 Task: Search one way flight ticket for 4 adults, 2 children, 2 infants in seat and 1 infant on lap in premium economy from Asheville: Asheville Regional Airport to Greensboro: Piedmont Triad International Airport on 5-1-2023. Choice of flights is Alaska. Number of bags: 2 checked bags. Price is upto 74000. Outbound departure time preference is 13:45.
Action: Mouse moved to (244, 353)
Screenshot: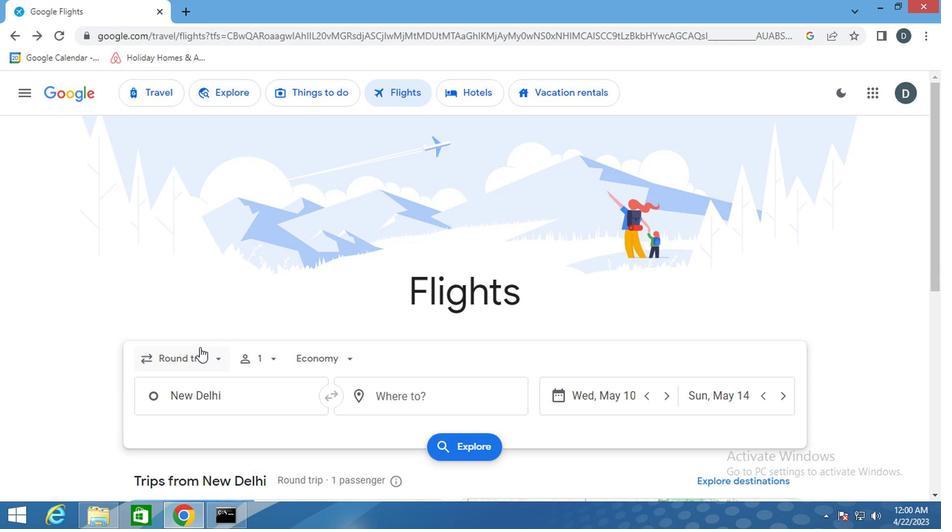 
Action: Mouse pressed left at (244, 353)
Screenshot: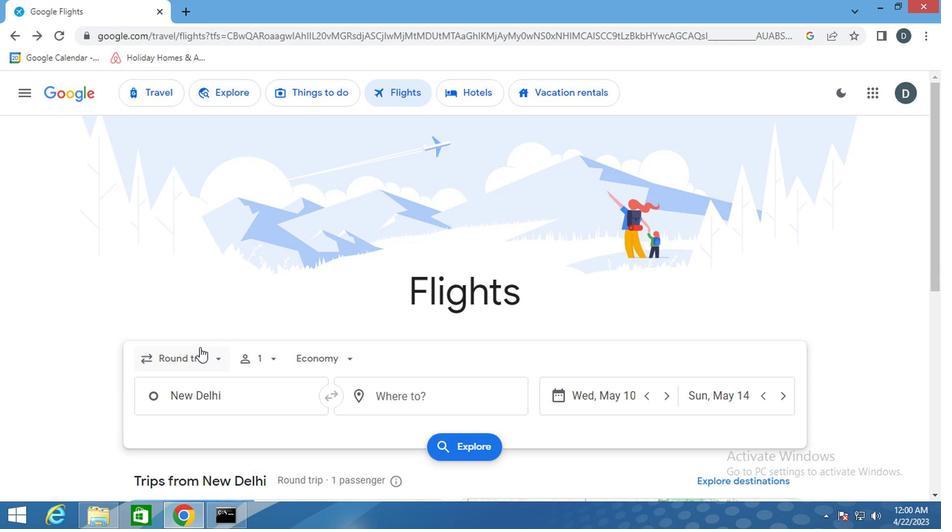 
Action: Mouse moved to (259, 395)
Screenshot: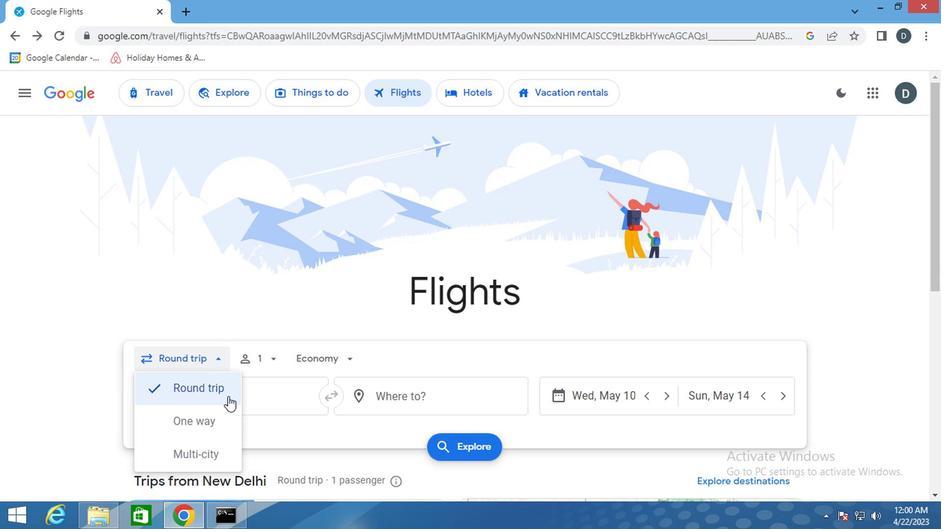 
Action: Mouse pressed left at (259, 395)
Screenshot: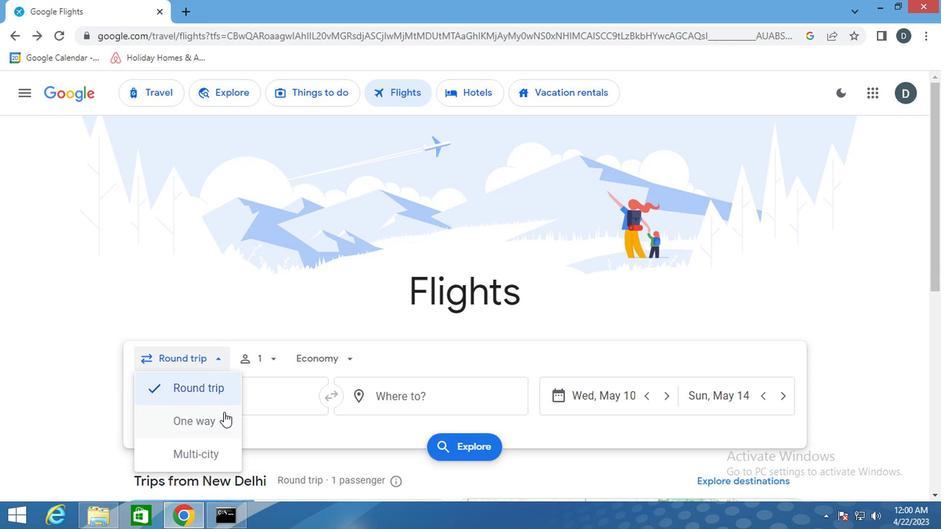 
Action: Mouse moved to (290, 357)
Screenshot: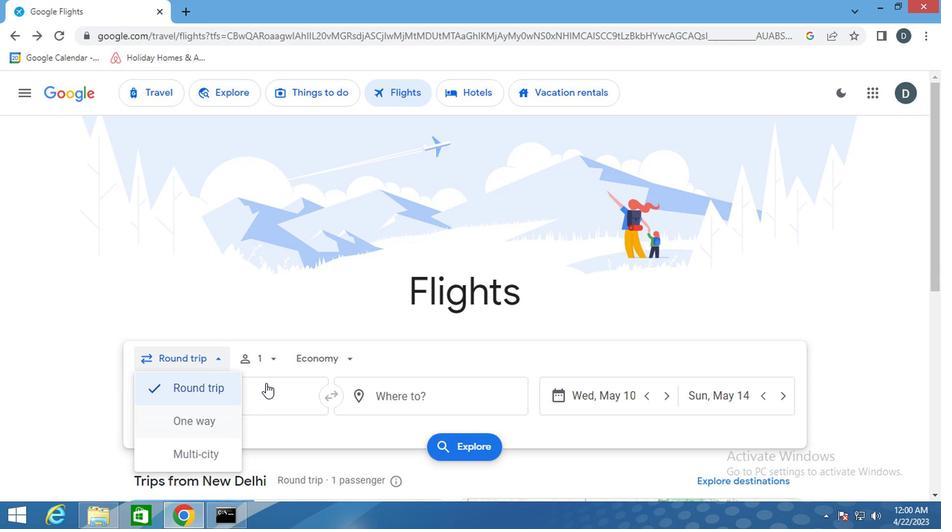 
Action: Mouse pressed left at (290, 357)
Screenshot: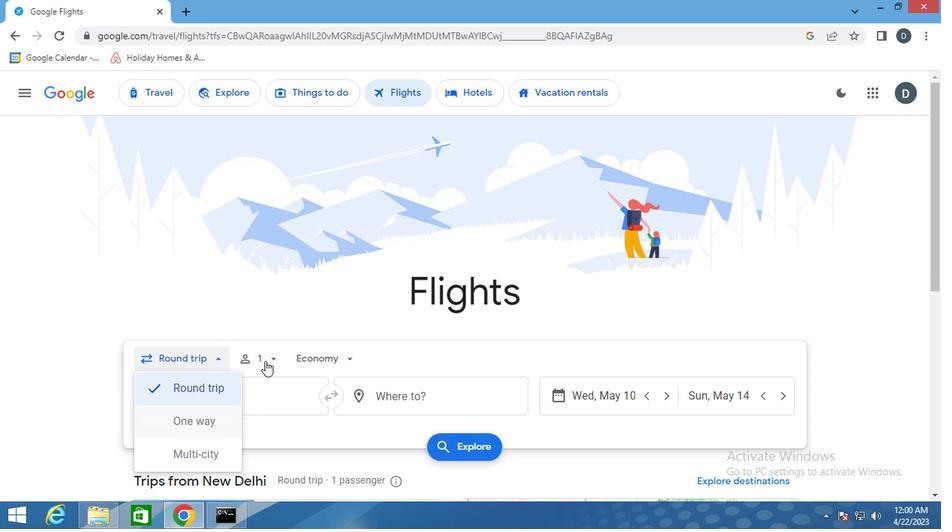 
Action: Mouse moved to (365, 381)
Screenshot: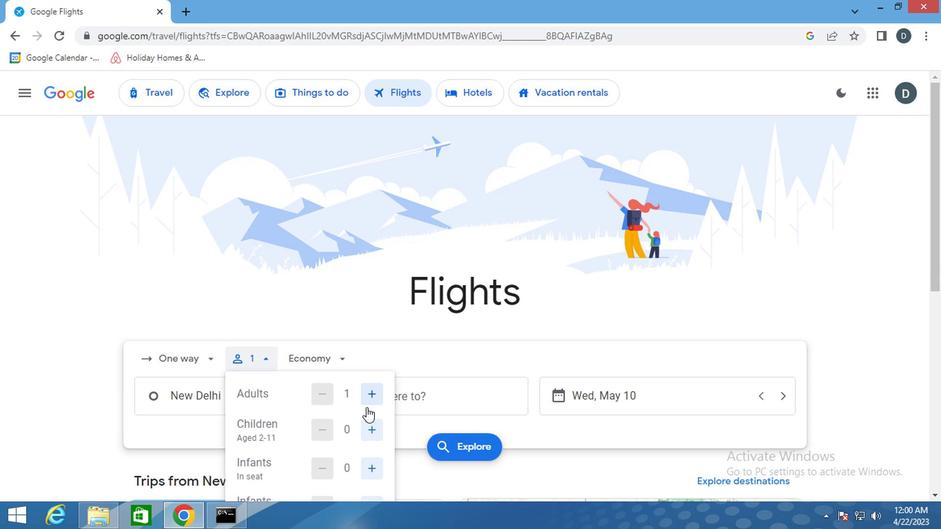 
Action: Mouse pressed left at (365, 381)
Screenshot: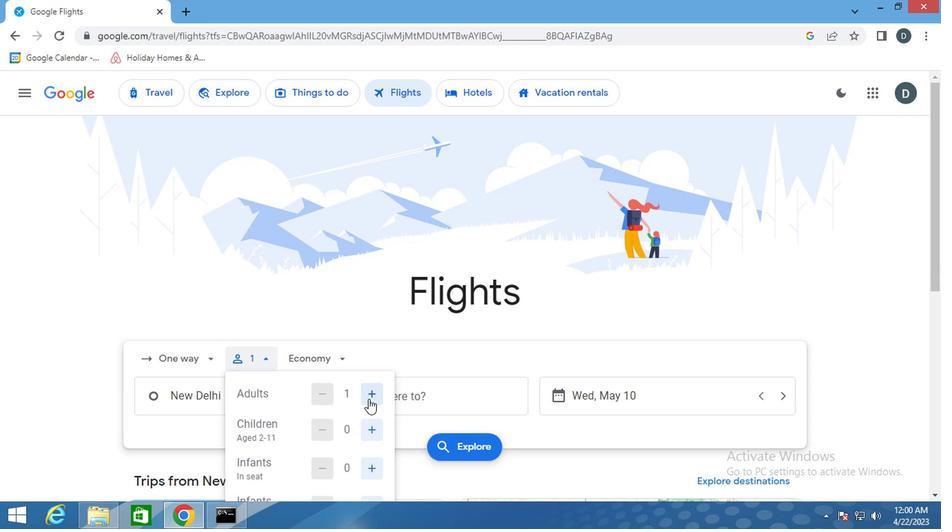 
Action: Mouse pressed left at (365, 381)
Screenshot: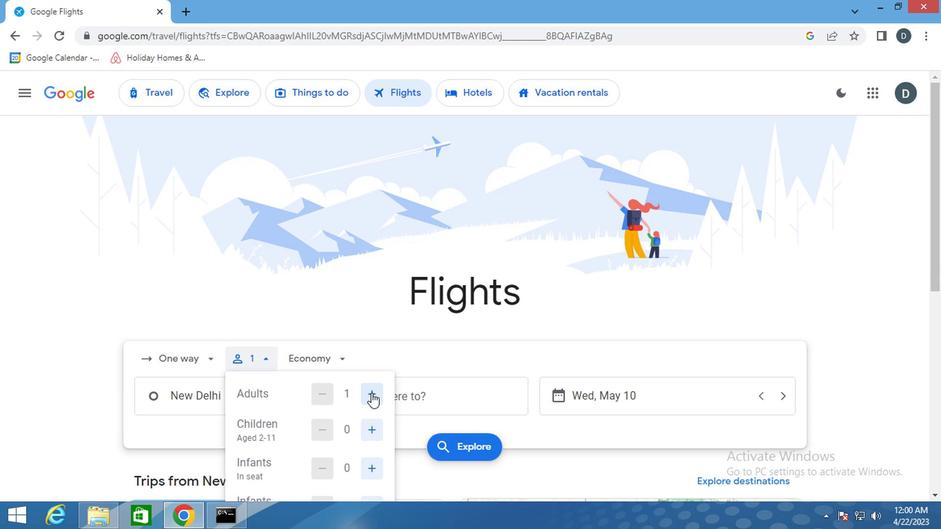 
Action: Mouse pressed left at (365, 381)
Screenshot: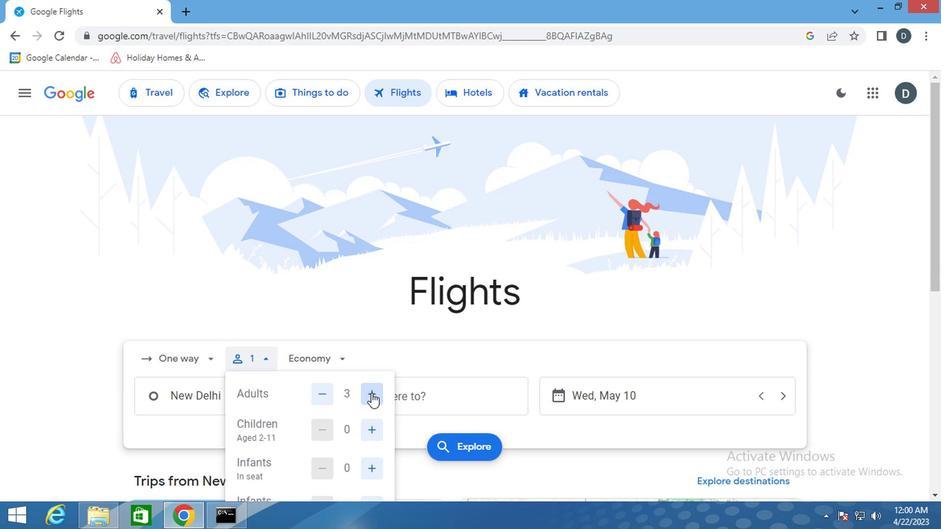 
Action: Mouse moved to (367, 402)
Screenshot: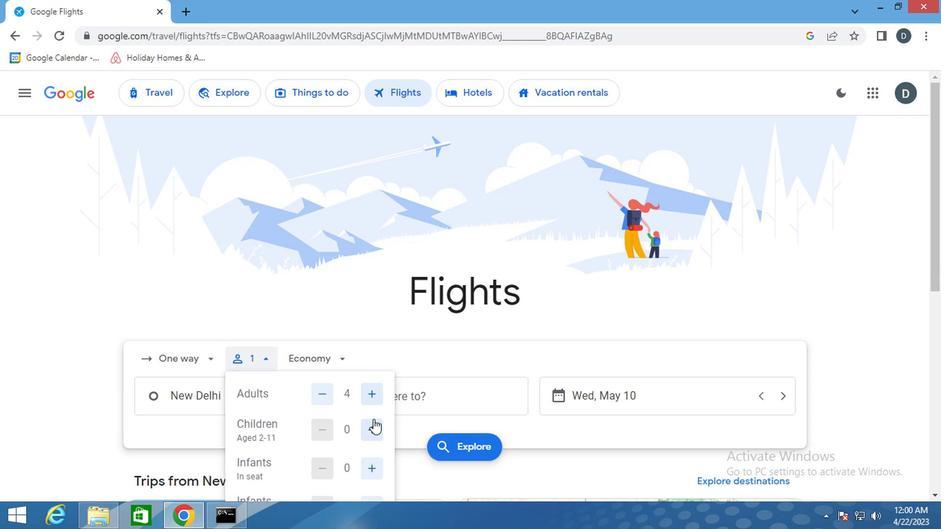
Action: Mouse pressed left at (367, 402)
Screenshot: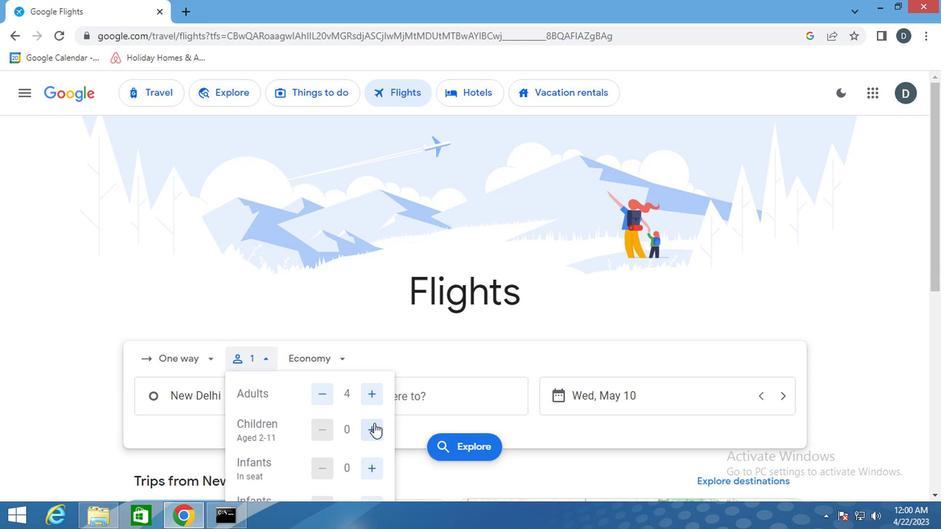 
Action: Mouse pressed left at (367, 402)
Screenshot: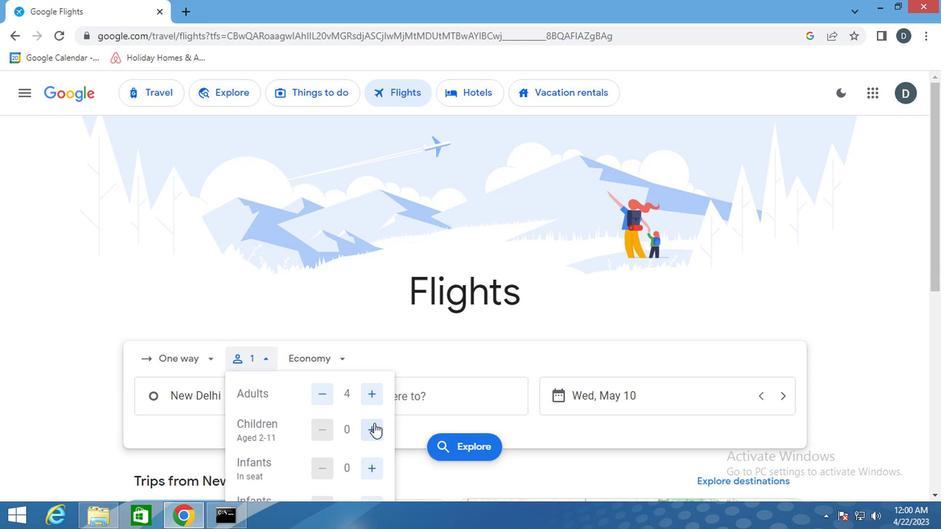 
Action: Mouse scrolled (367, 402) with delta (0, 0)
Screenshot: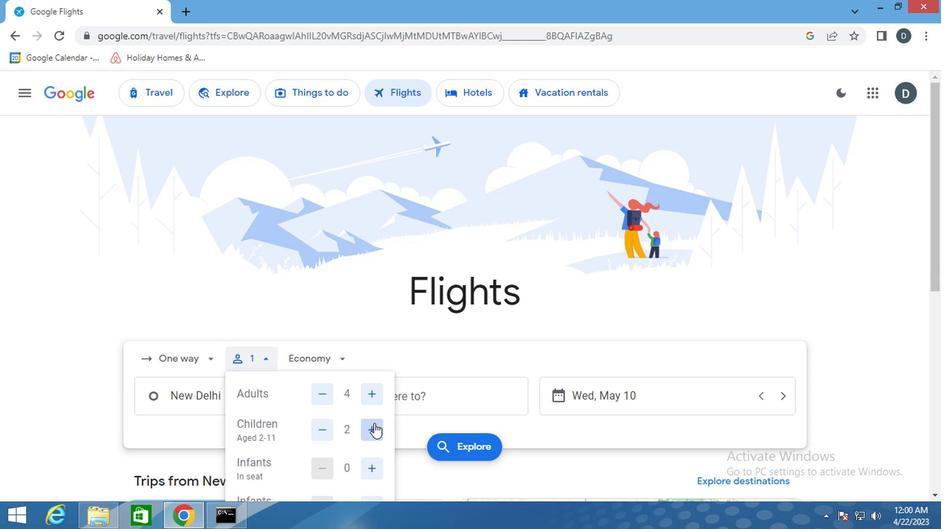 
Action: Mouse moved to (363, 382)
Screenshot: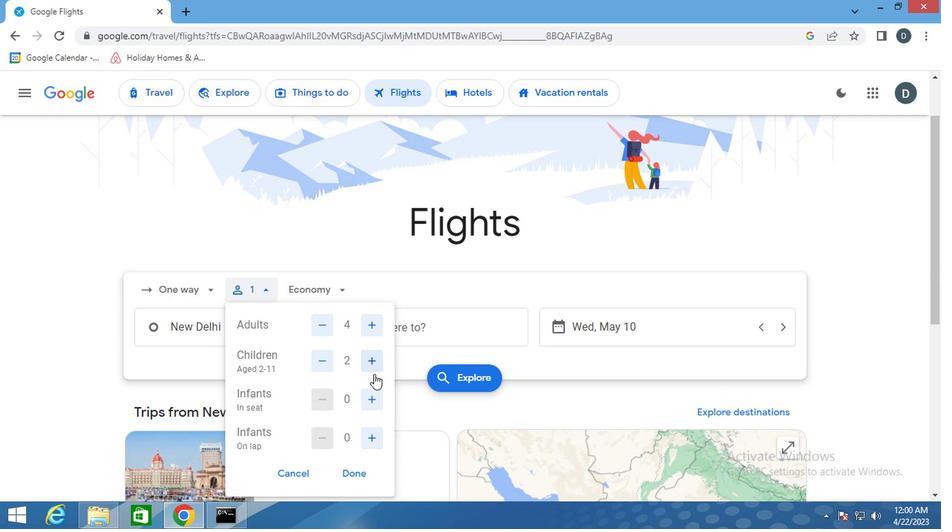 
Action: Mouse pressed left at (363, 382)
Screenshot: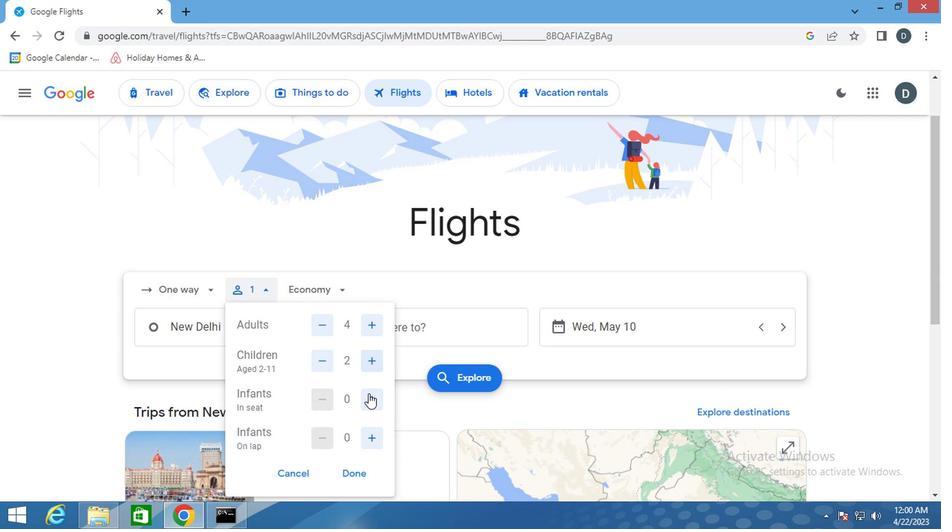 
Action: Mouse moved to (363, 382)
Screenshot: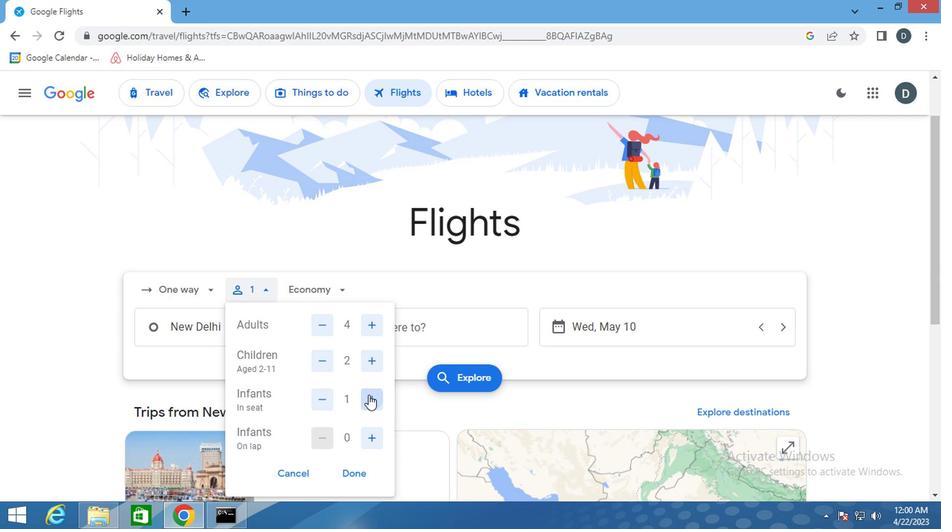 
Action: Mouse pressed left at (363, 382)
Screenshot: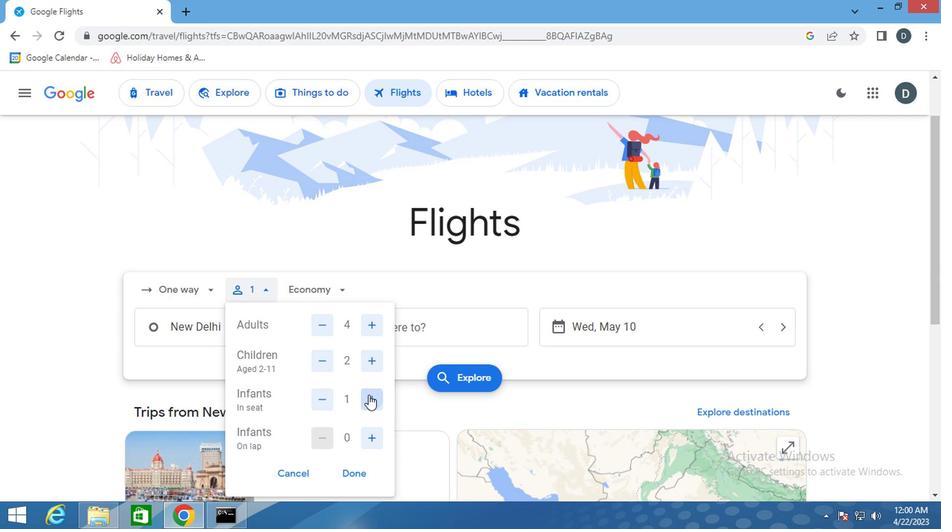 
Action: Mouse moved to (371, 412)
Screenshot: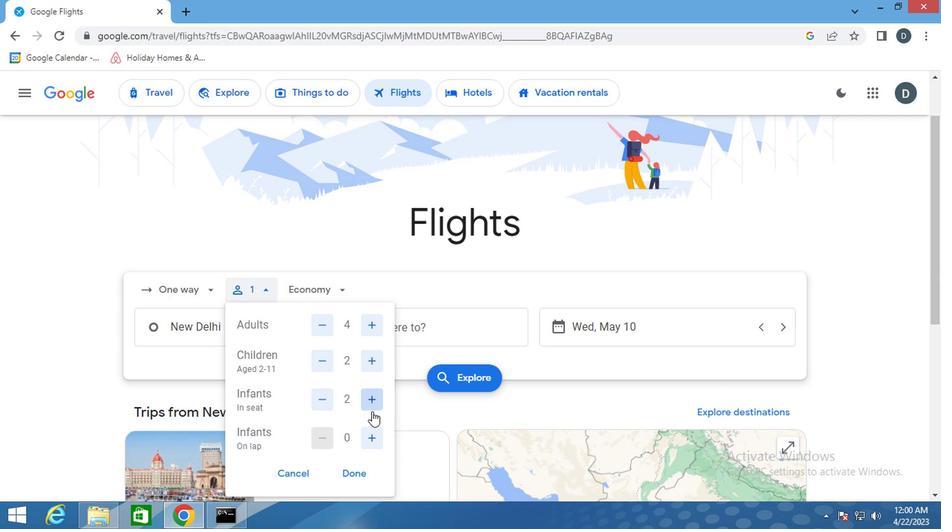 
Action: Mouse pressed left at (371, 412)
Screenshot: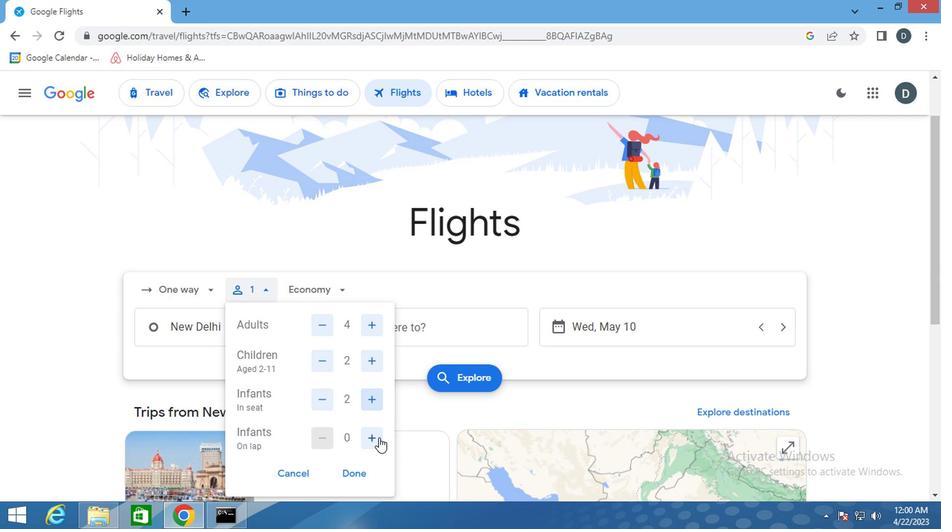 
Action: Mouse moved to (356, 440)
Screenshot: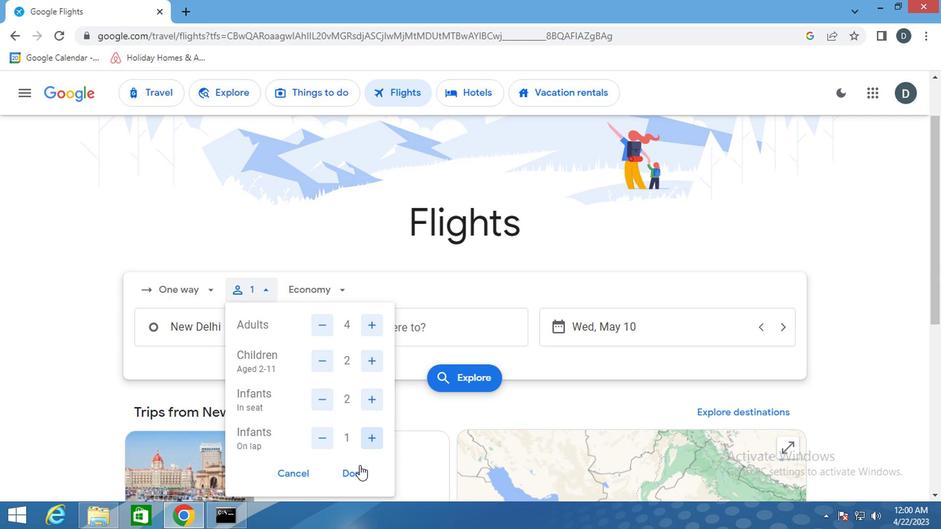 
Action: Mouse pressed left at (356, 440)
Screenshot: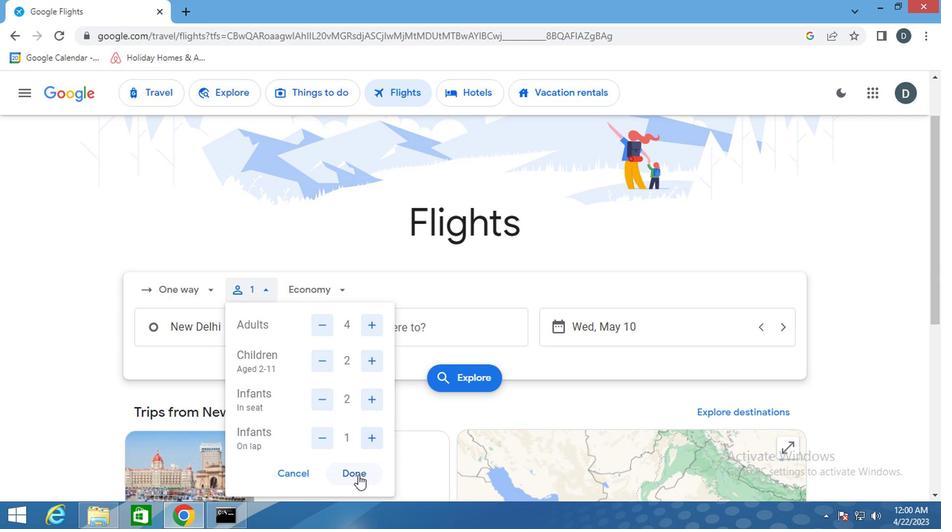 
Action: Mouse moved to (311, 315)
Screenshot: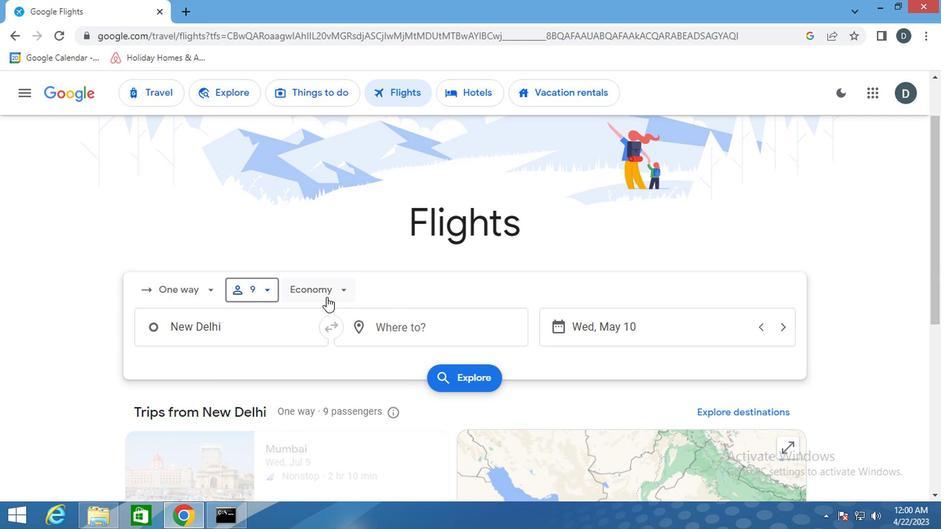 
Action: Mouse pressed left at (311, 315)
Screenshot: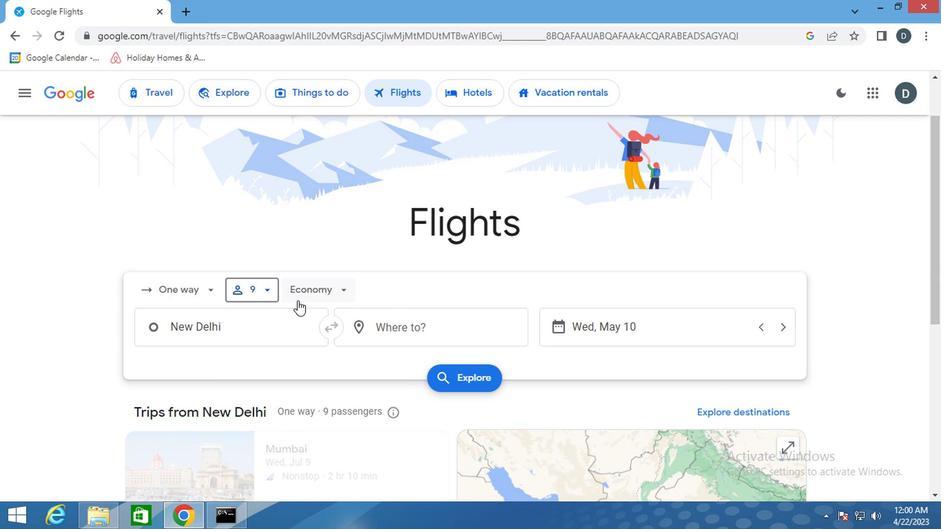 
Action: Mouse moved to (366, 357)
Screenshot: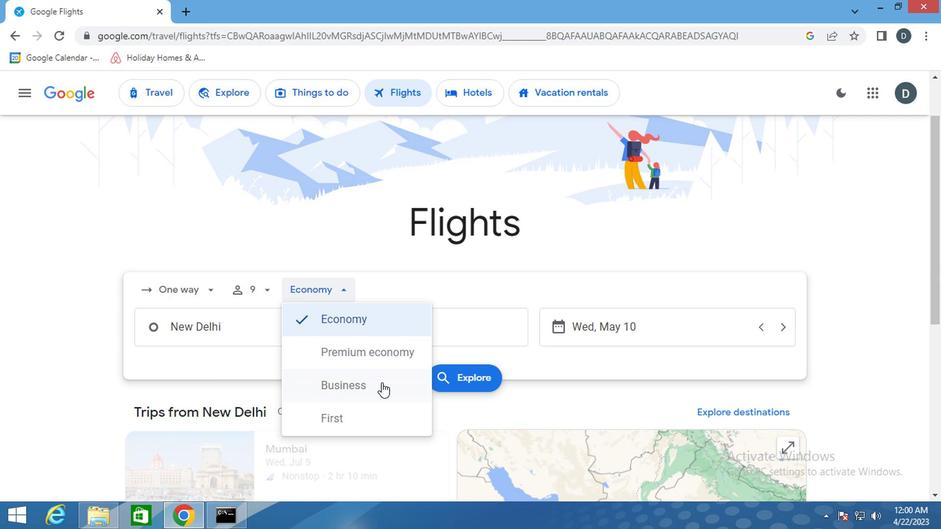 
Action: Mouse pressed left at (366, 357)
Screenshot: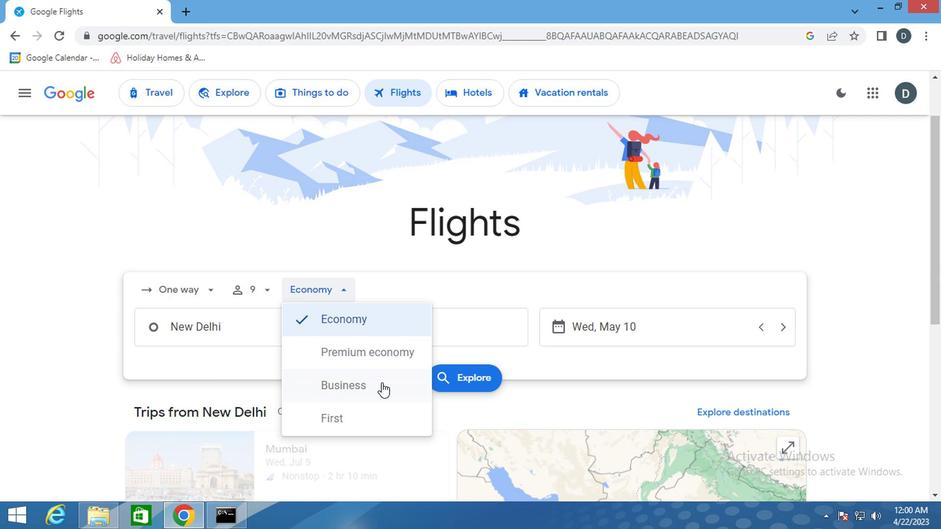 
Action: Mouse moved to (275, 339)
Screenshot: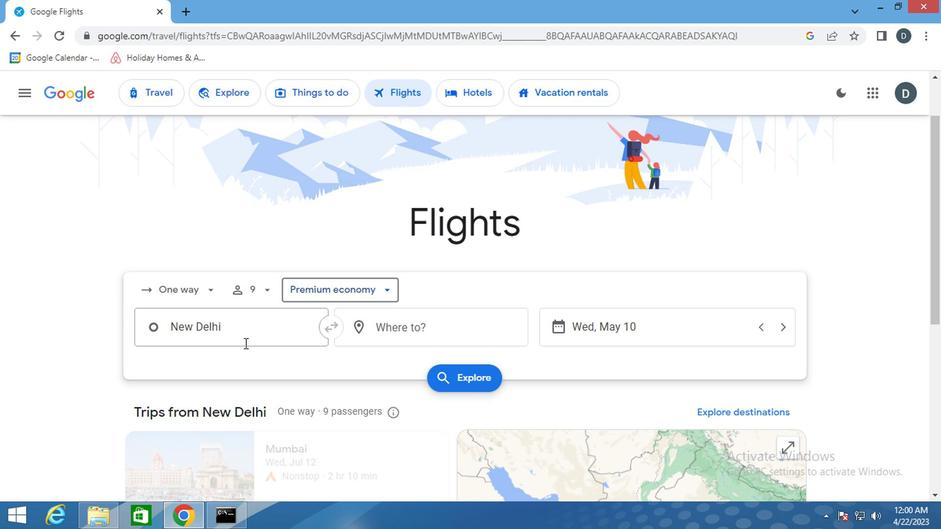 
Action: Mouse pressed left at (275, 339)
Screenshot: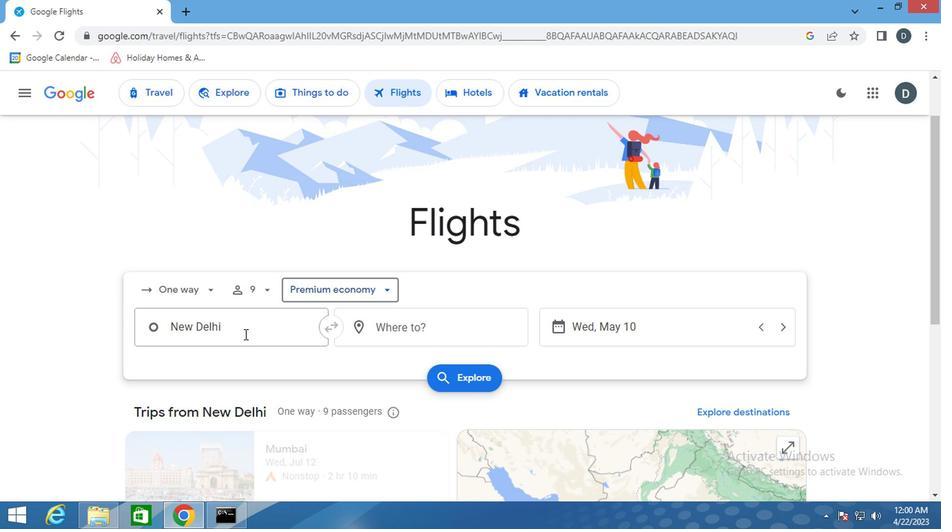 
Action: Key pressed <Key.shift>ASHE
Screenshot: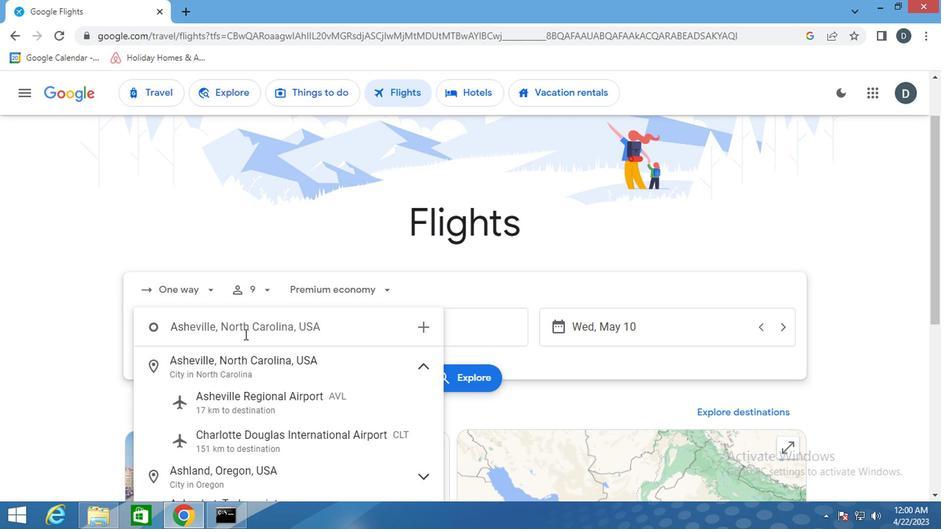 
Action: Mouse moved to (355, 392)
Screenshot: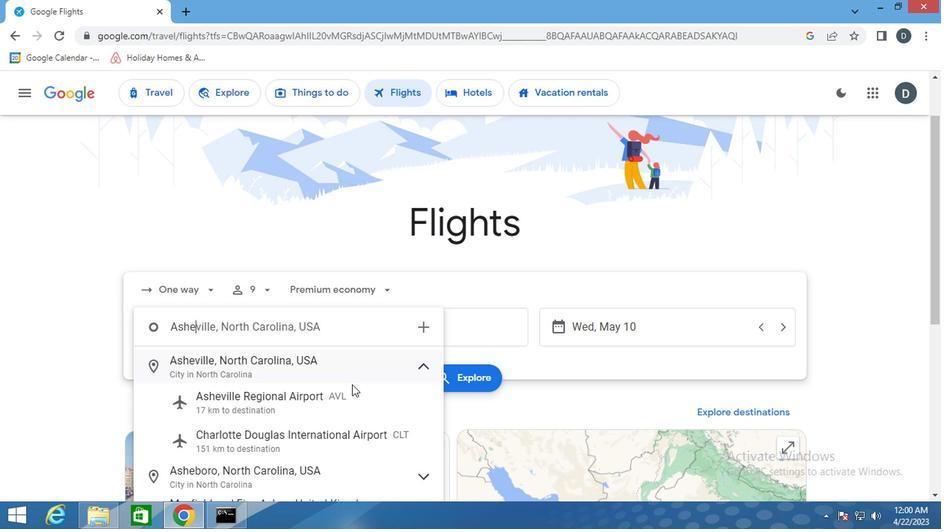 
Action: Mouse pressed left at (355, 392)
Screenshot: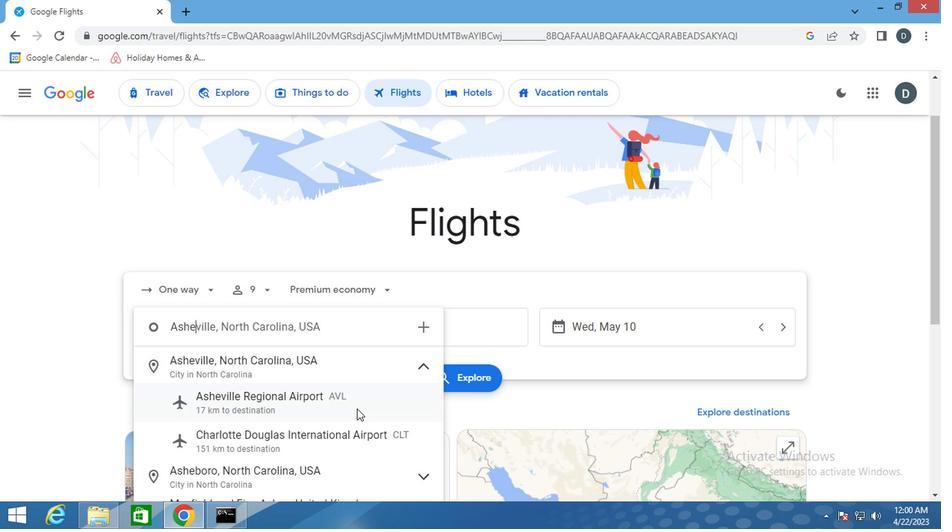 
Action: Mouse moved to (412, 332)
Screenshot: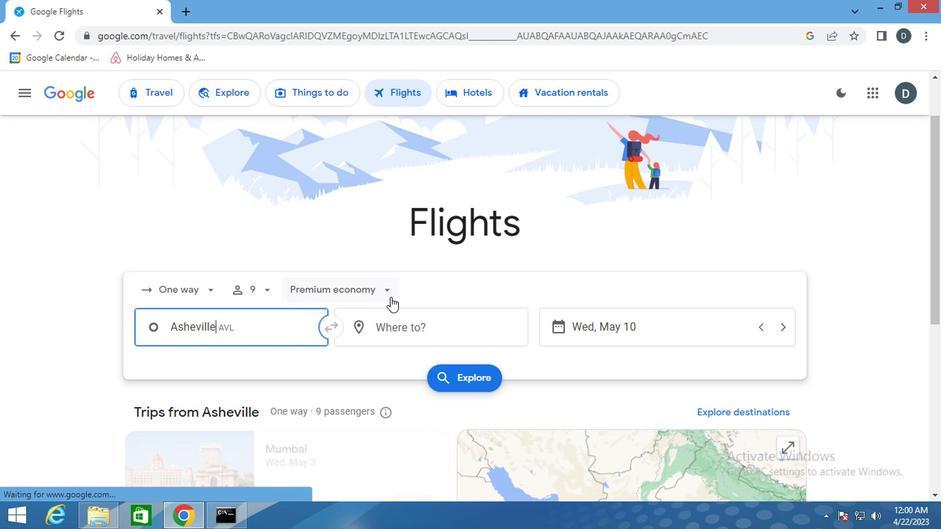 
Action: Mouse pressed left at (412, 332)
Screenshot: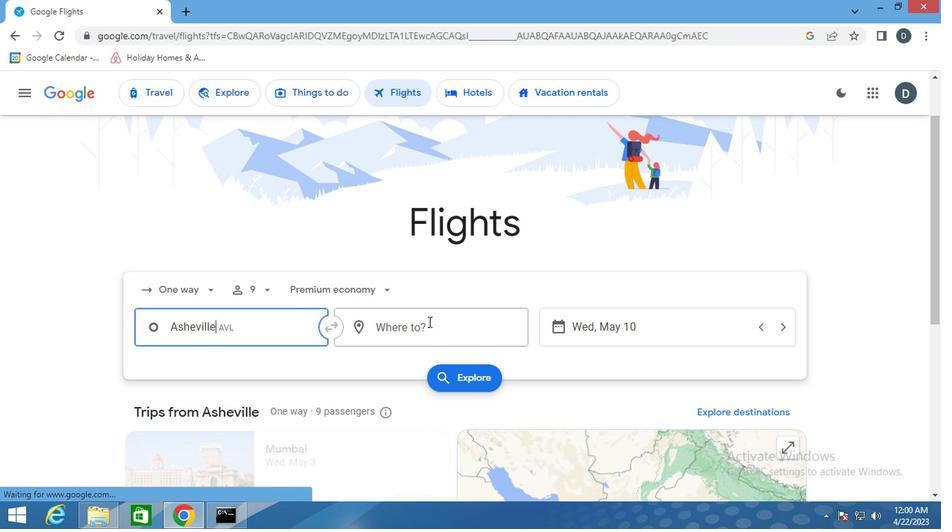 
Action: Key pressed <Key.shift>GREENSBORO
Screenshot: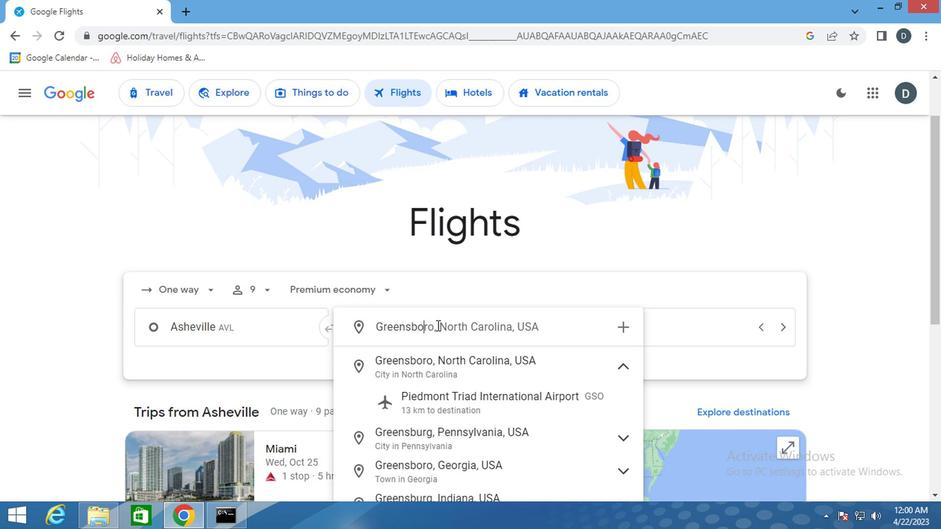 
Action: Mouse moved to (438, 388)
Screenshot: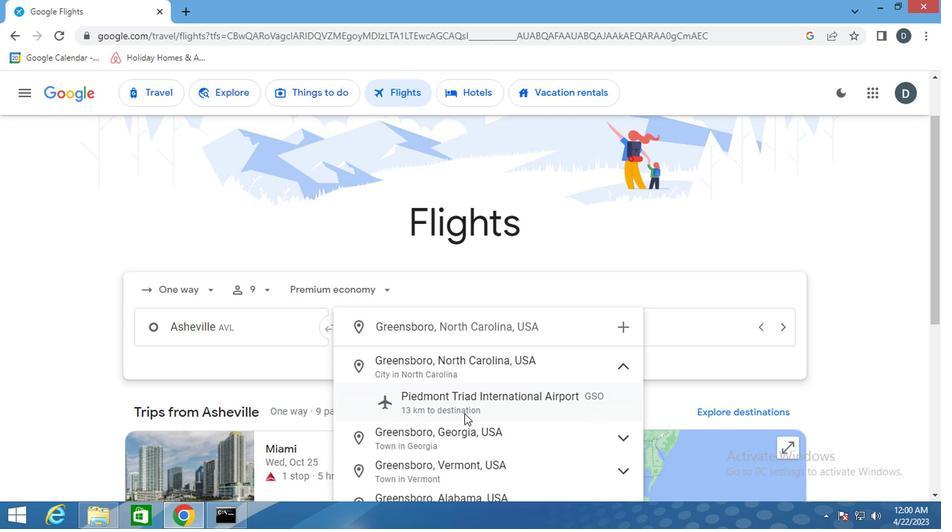 
Action: Mouse pressed left at (438, 388)
Screenshot: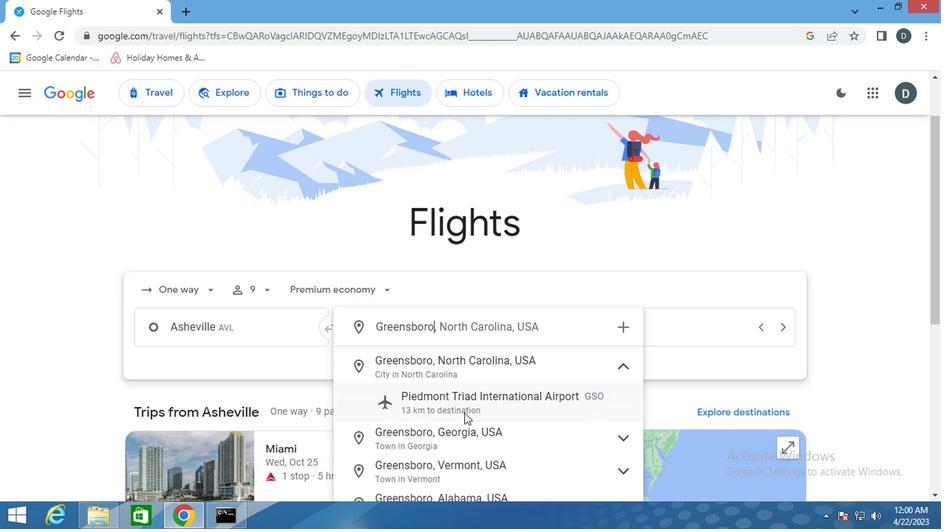 
Action: Mouse moved to (579, 332)
Screenshot: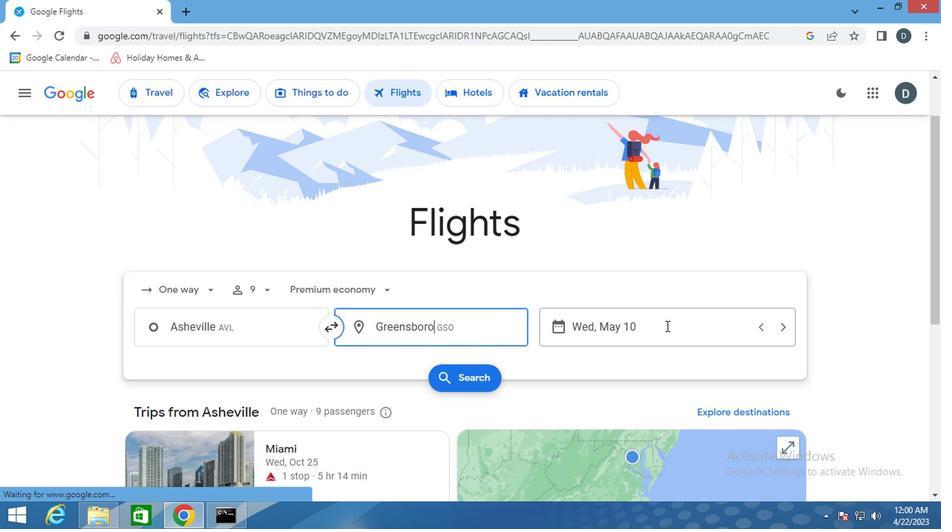 
Action: Mouse pressed left at (579, 332)
Screenshot: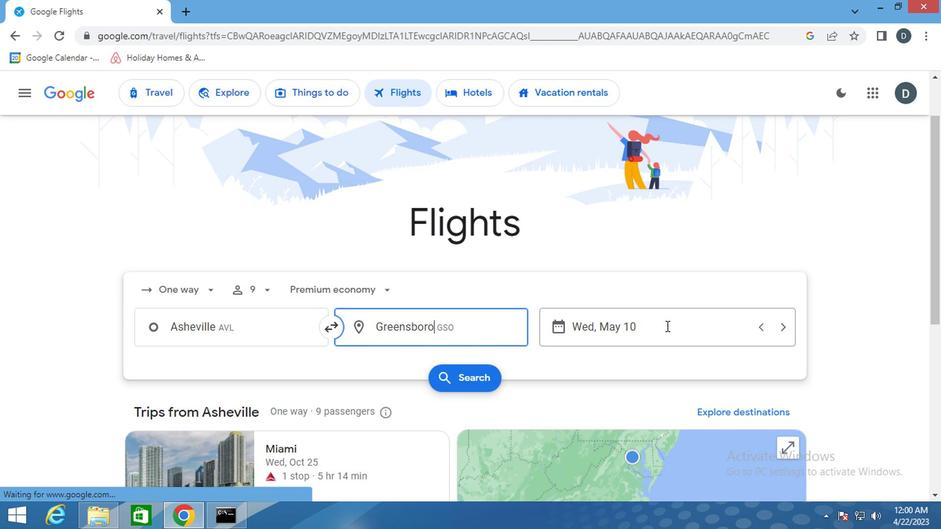 
Action: Mouse moved to (534, 283)
Screenshot: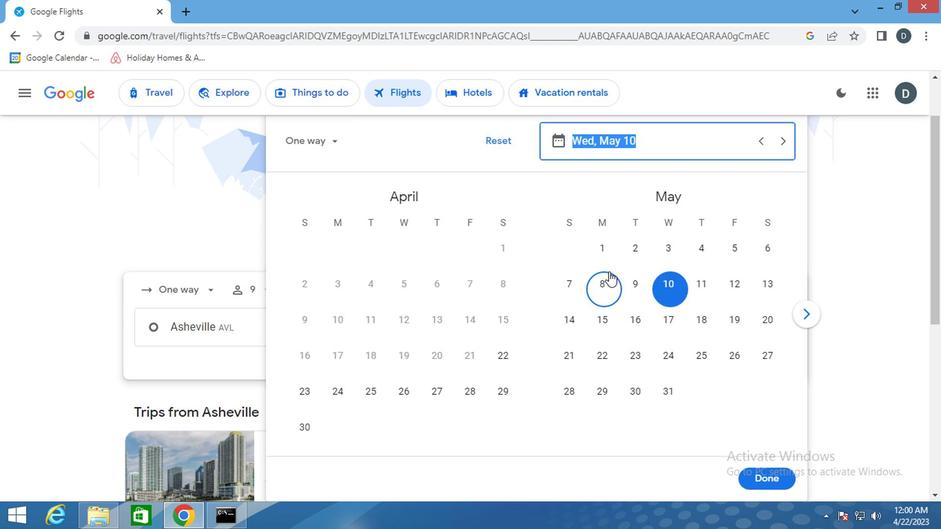 
Action: Mouse pressed left at (534, 283)
Screenshot: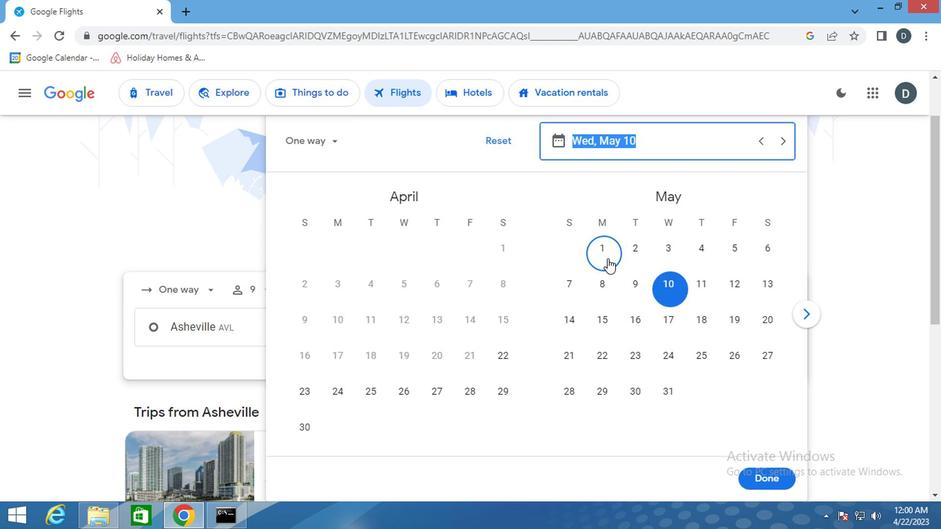 
Action: Mouse moved to (638, 437)
Screenshot: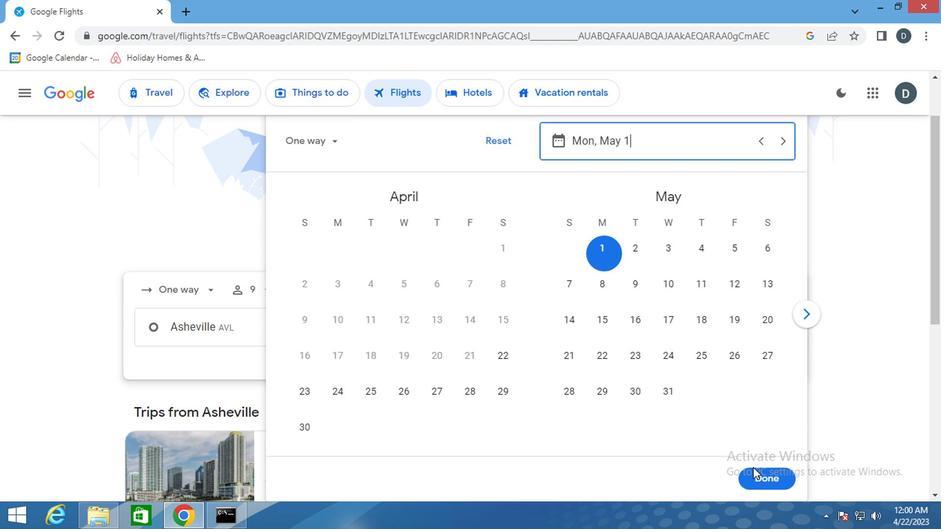
Action: Mouse pressed left at (638, 437)
Screenshot: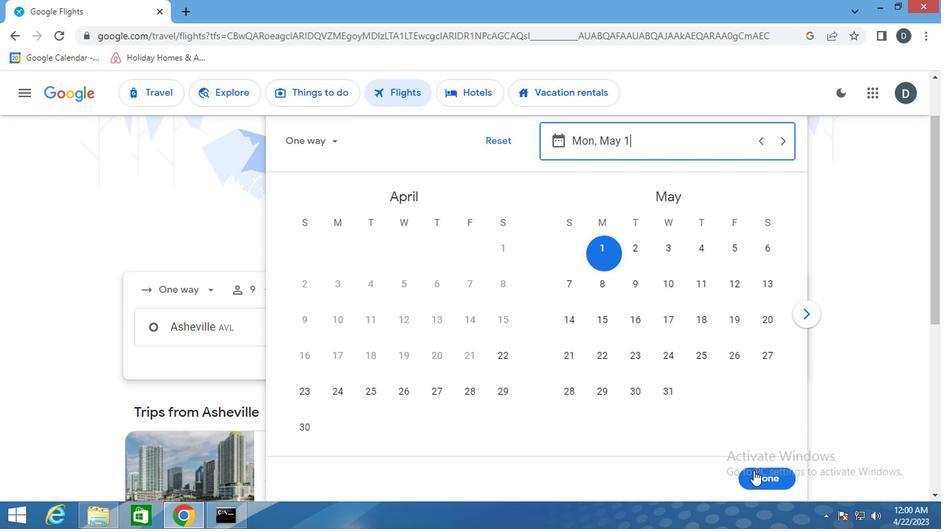 
Action: Mouse moved to (436, 370)
Screenshot: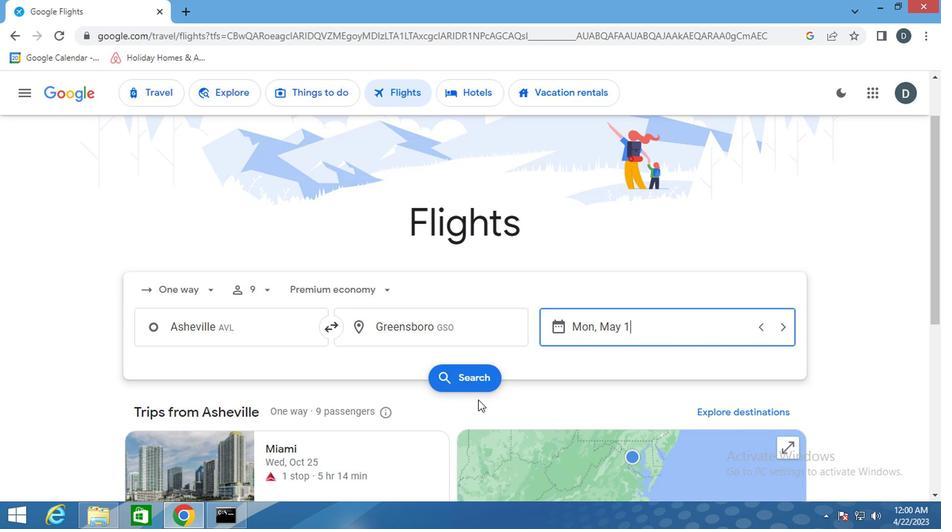 
Action: Mouse pressed left at (436, 370)
Screenshot: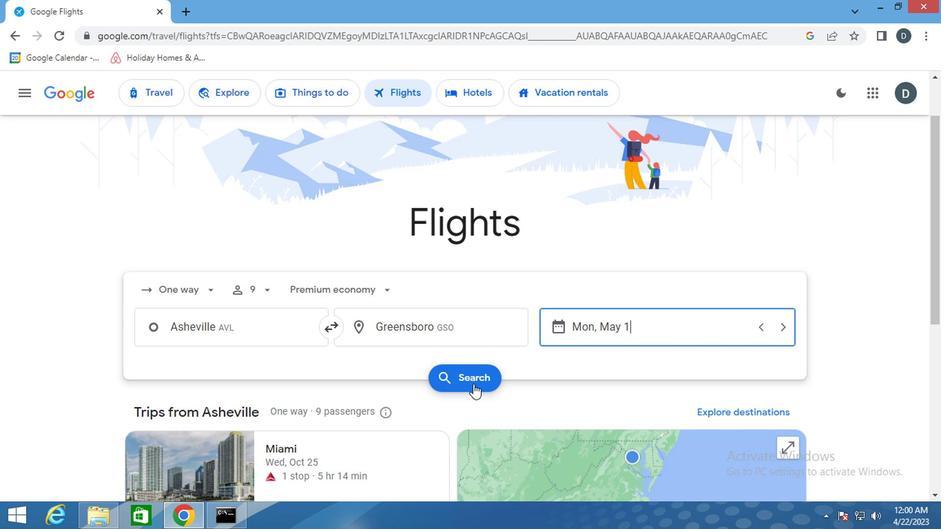 
Action: Mouse moved to (207, 255)
Screenshot: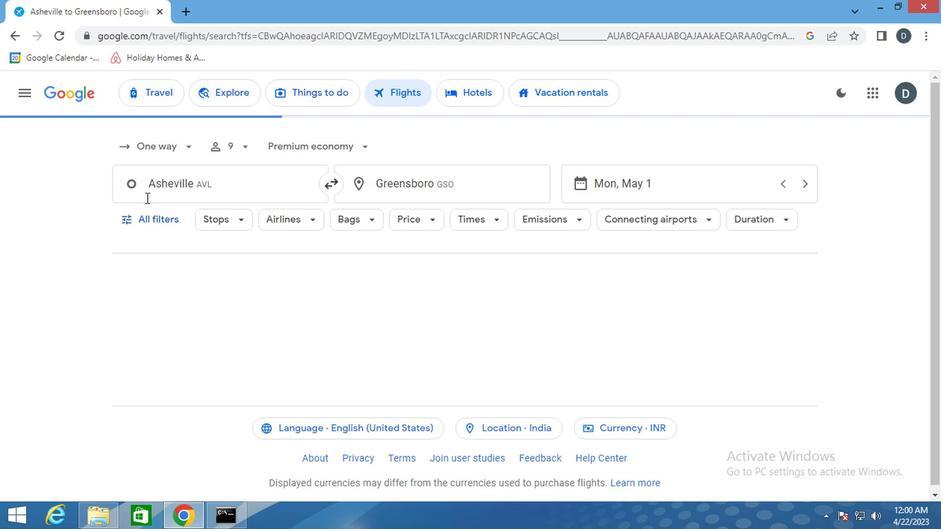 
Action: Mouse pressed left at (207, 255)
Screenshot: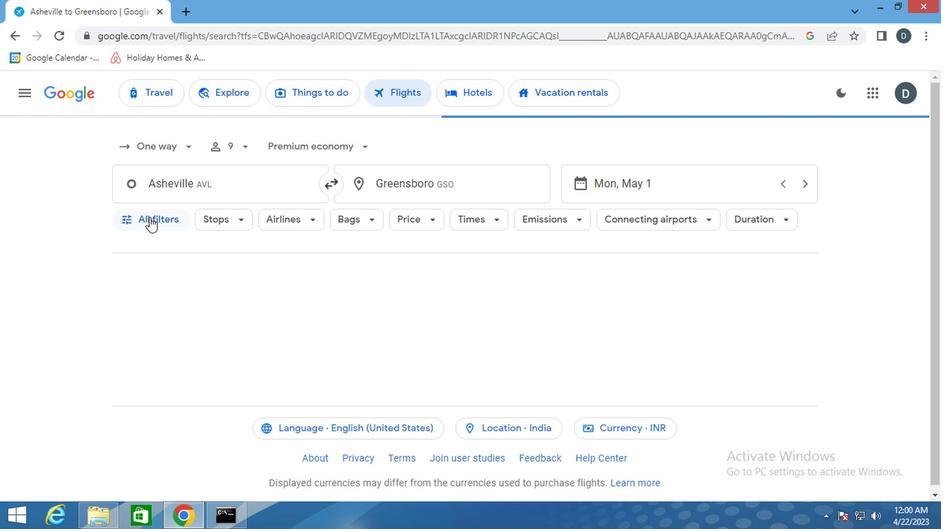 
Action: Mouse moved to (268, 336)
Screenshot: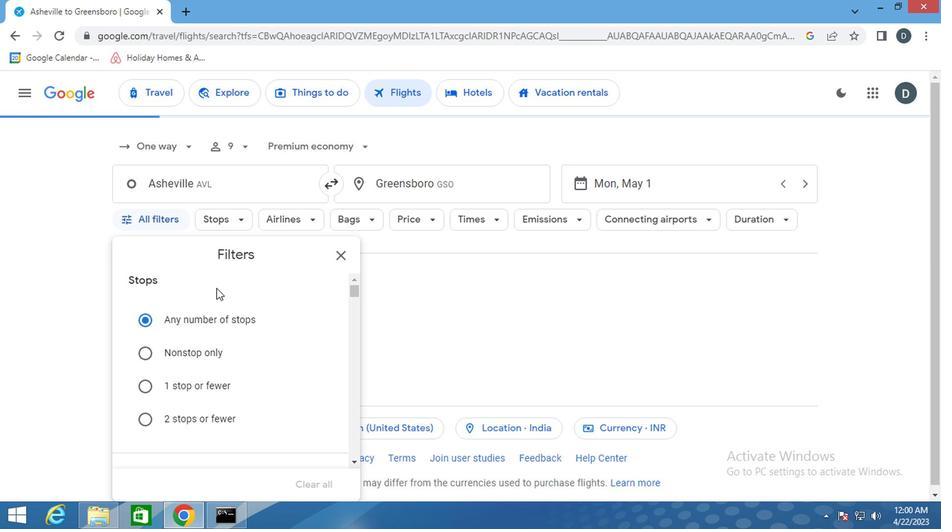
Action: Mouse scrolled (268, 336) with delta (0, 0)
Screenshot: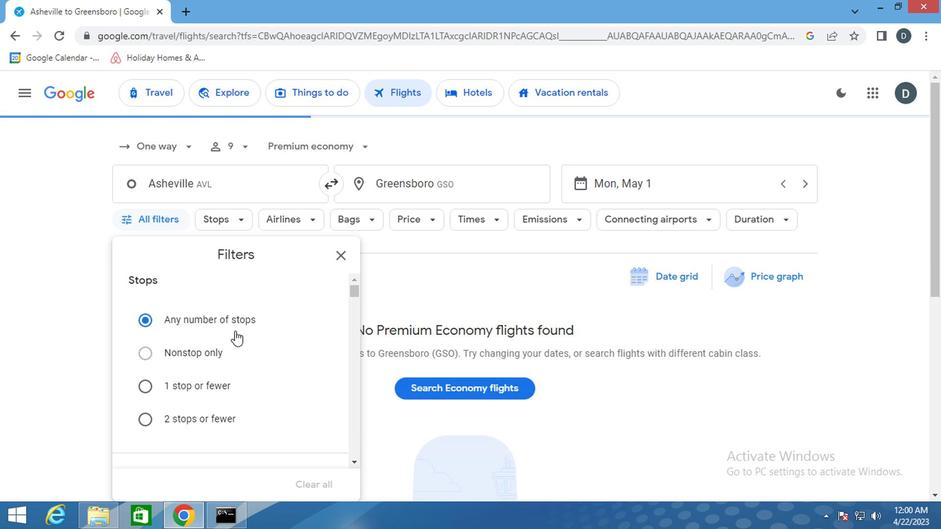 
Action: Mouse scrolled (268, 336) with delta (0, 0)
Screenshot: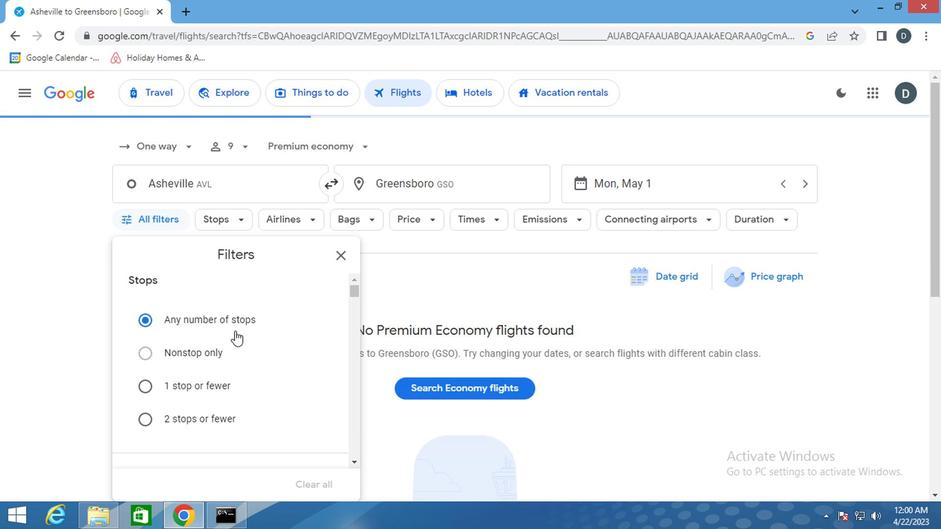 
Action: Mouse scrolled (268, 336) with delta (0, 0)
Screenshot: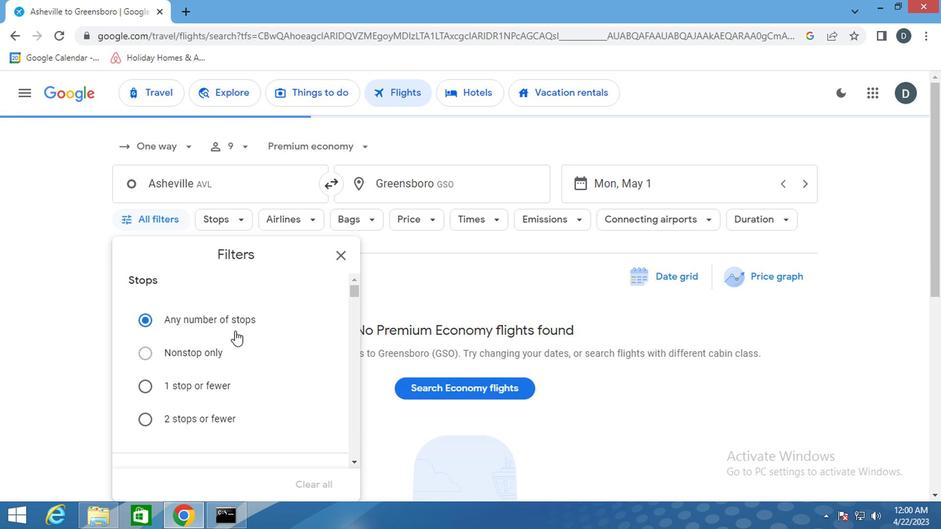 
Action: Mouse scrolled (268, 336) with delta (0, 0)
Screenshot: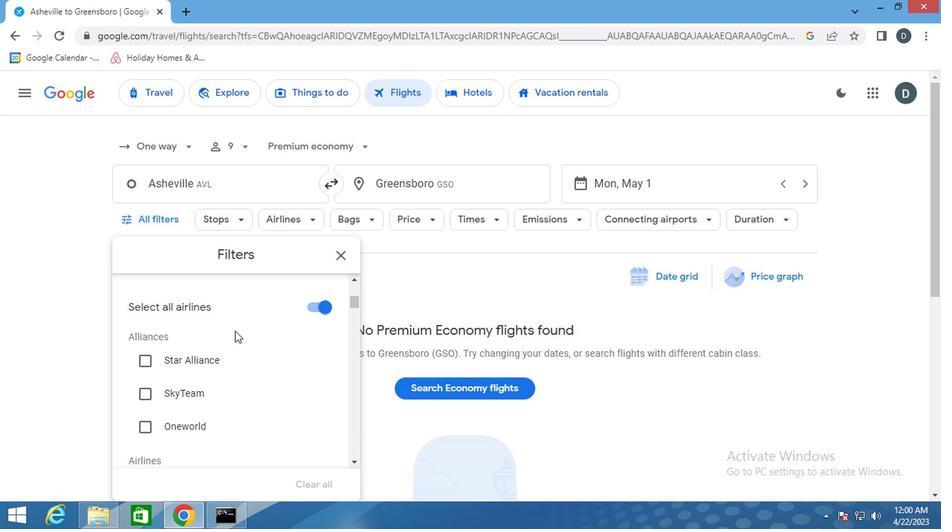 
Action: Mouse scrolled (268, 336) with delta (0, 0)
Screenshot: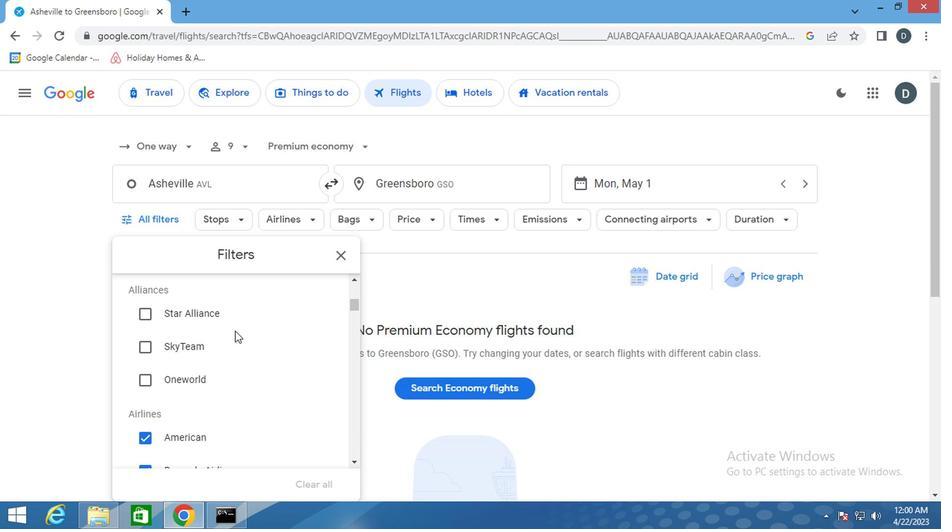 
Action: Mouse scrolled (268, 336) with delta (0, 0)
Screenshot: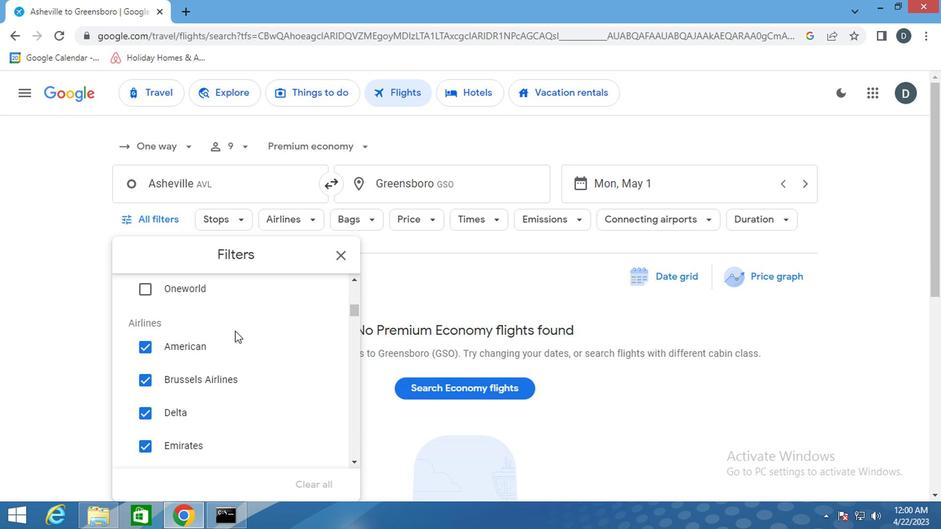 
Action: Mouse scrolled (268, 336) with delta (0, 0)
Screenshot: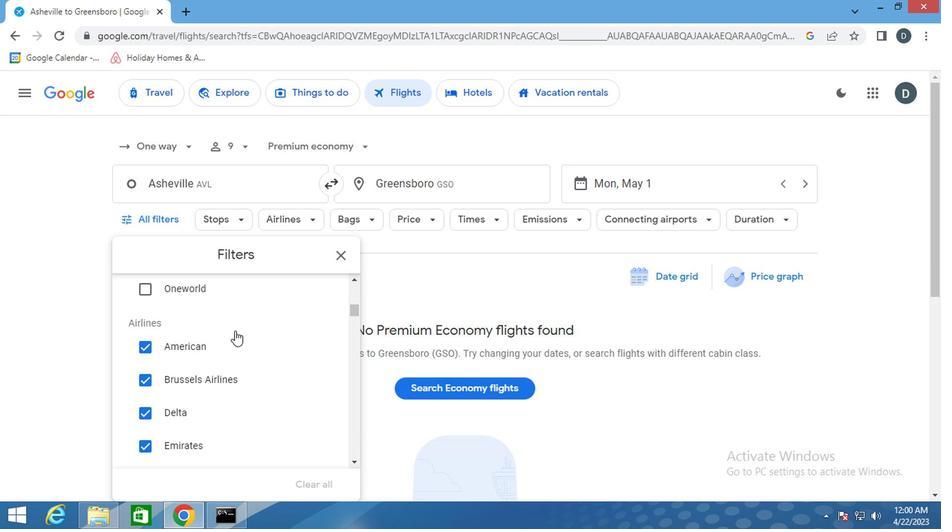 
Action: Mouse moved to (288, 355)
Screenshot: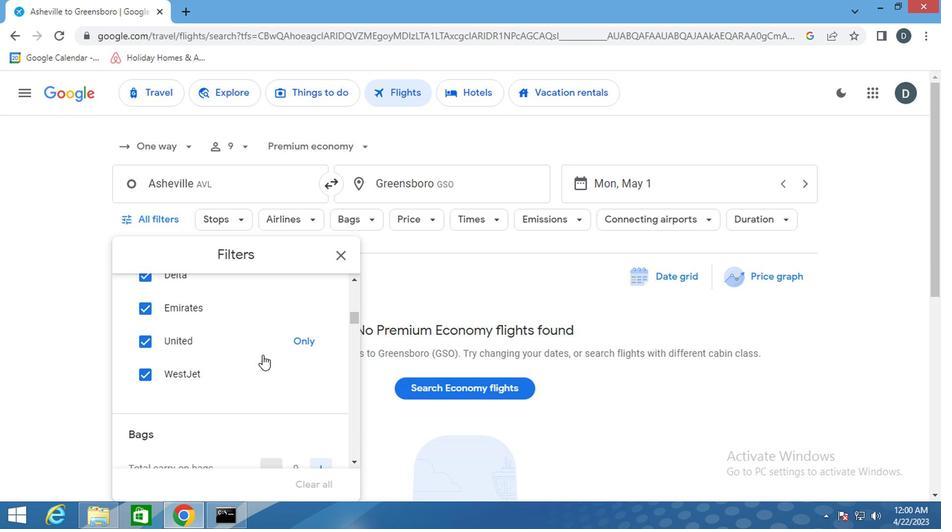 
Action: Mouse scrolled (288, 356) with delta (0, 0)
Screenshot: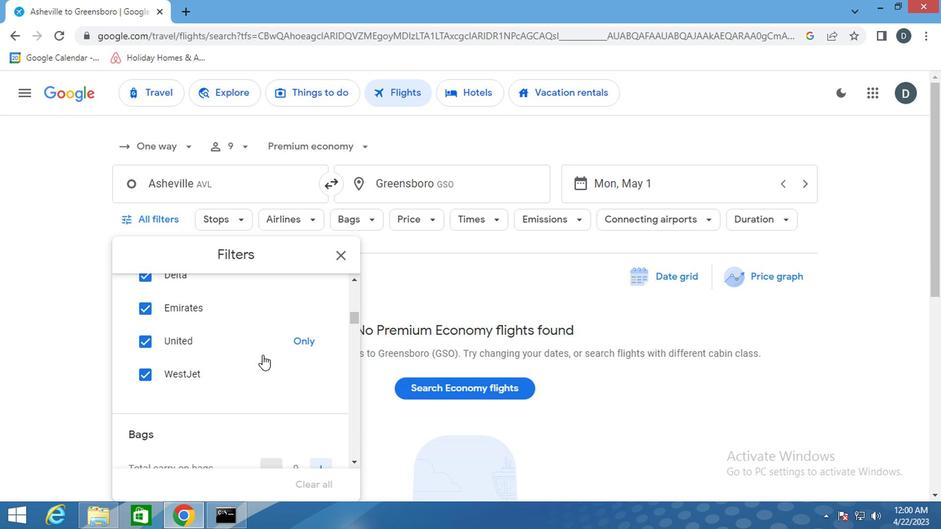 
Action: Mouse scrolled (288, 356) with delta (0, 0)
Screenshot: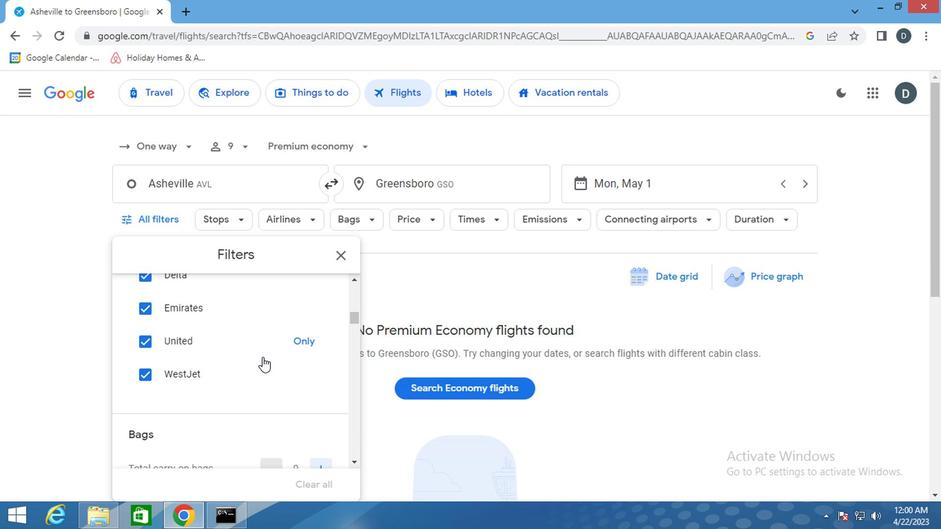 
Action: Mouse moved to (278, 378)
Screenshot: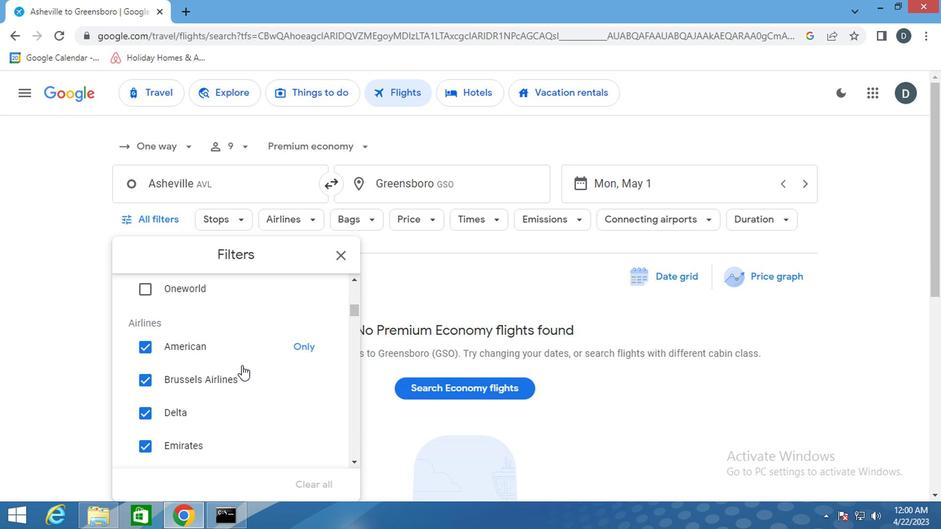 
Action: Mouse scrolled (278, 377) with delta (0, 0)
Screenshot: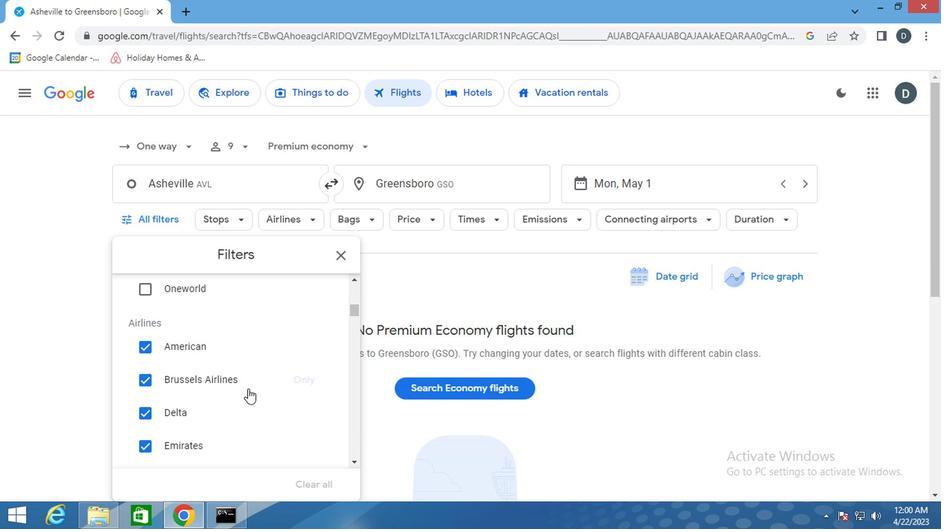 
Action: Mouse moved to (286, 378)
Screenshot: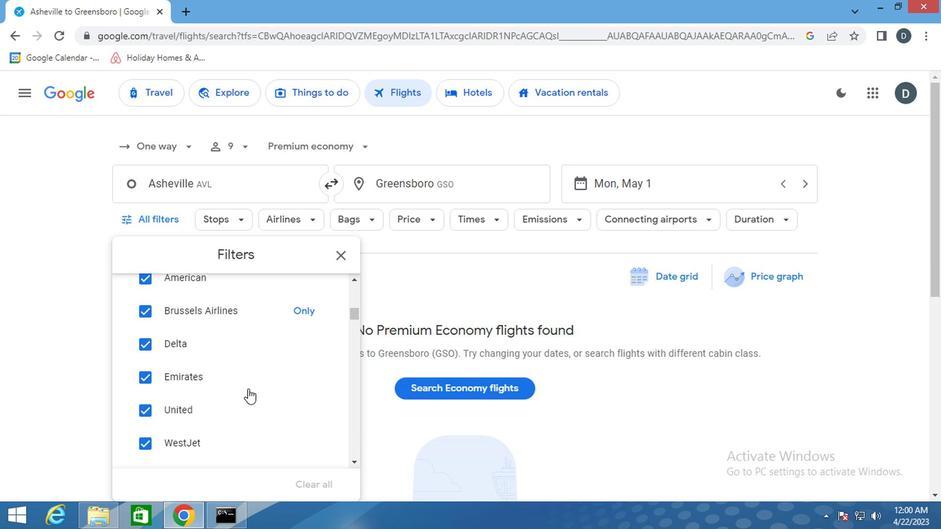 
Action: Mouse scrolled (286, 378) with delta (0, 0)
Screenshot: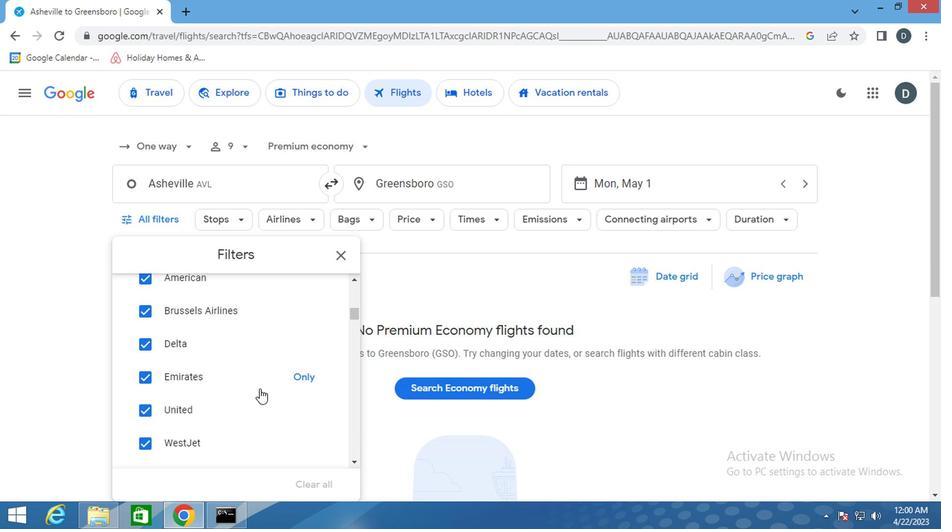 
Action: Mouse scrolled (286, 378) with delta (0, 0)
Screenshot: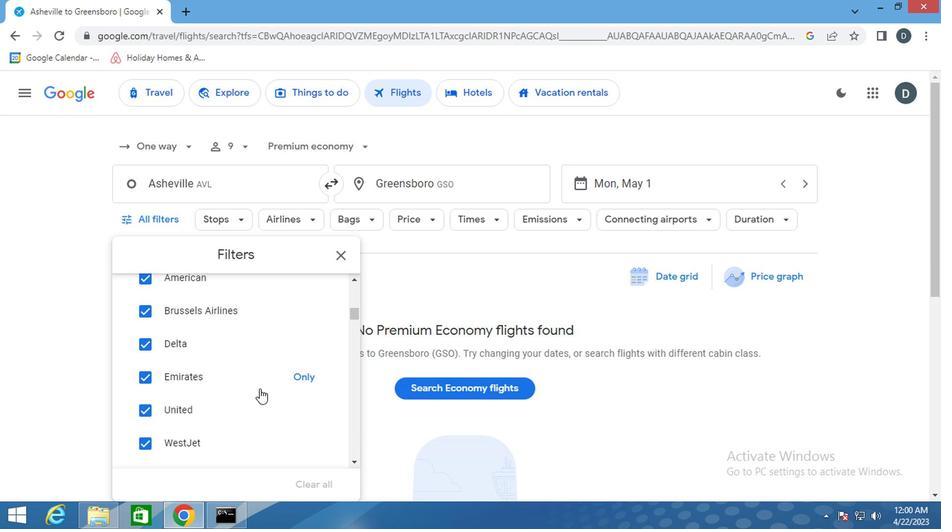 
Action: Mouse scrolled (286, 378) with delta (0, 0)
Screenshot: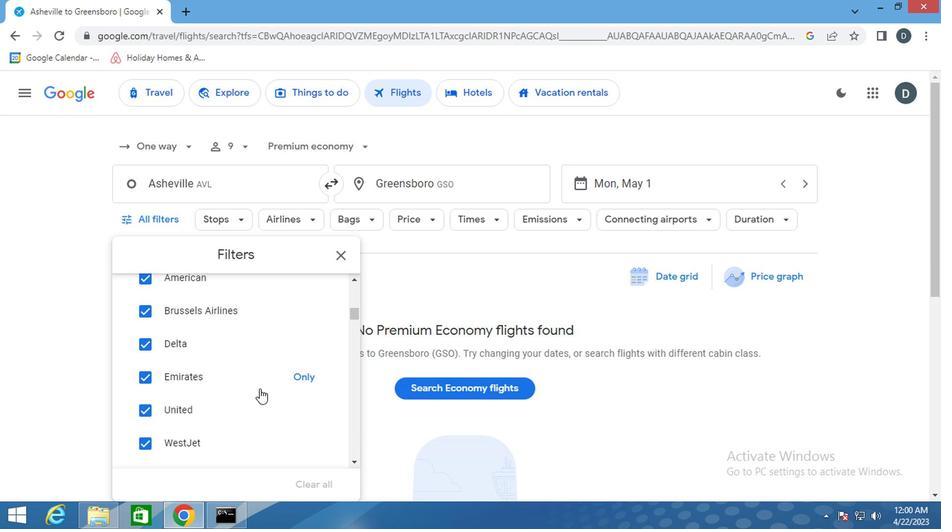 
Action: Mouse scrolled (286, 377) with delta (0, 0)
Screenshot: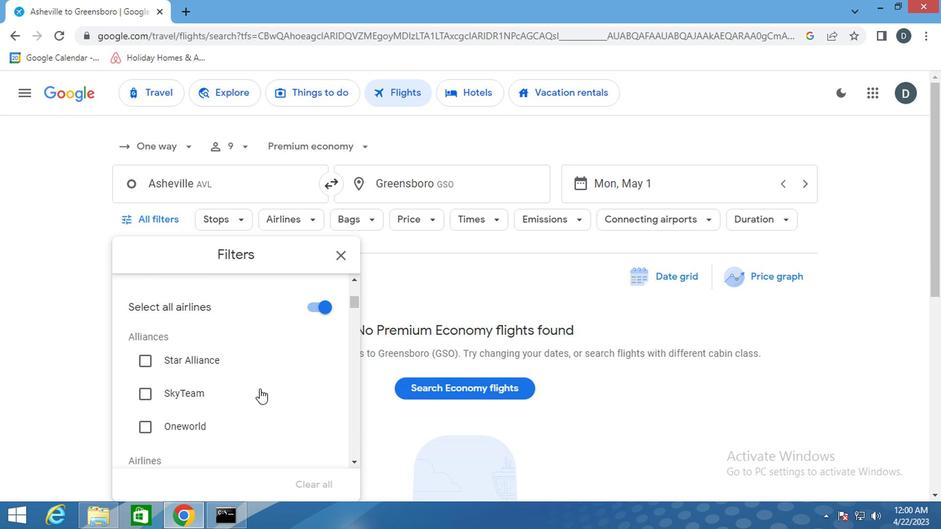 
Action: Mouse scrolled (286, 377) with delta (0, 0)
Screenshot: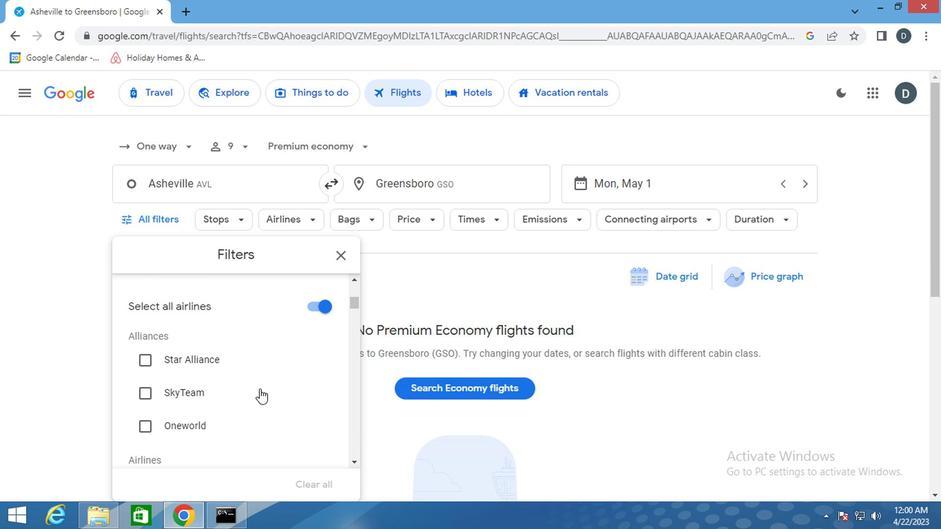 
Action: Mouse scrolled (286, 377) with delta (0, 0)
Screenshot: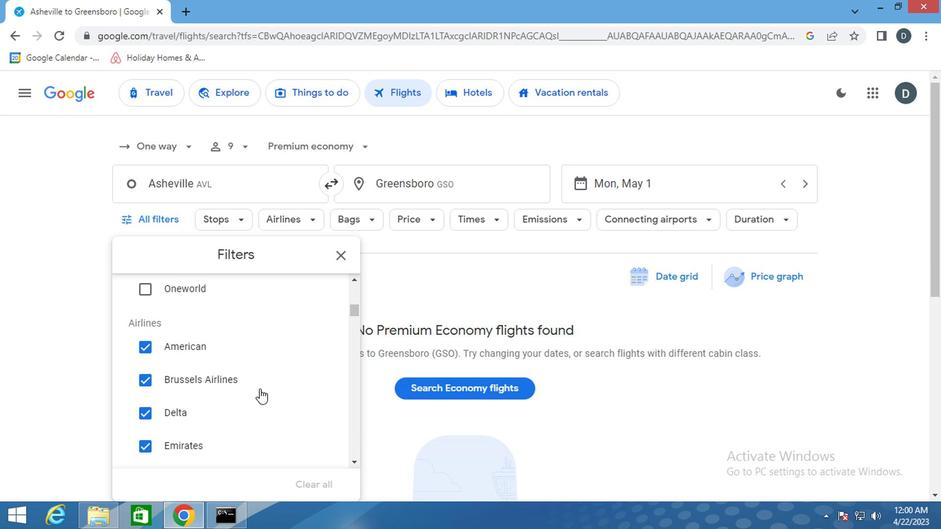 
Action: Mouse scrolled (286, 377) with delta (0, 0)
Screenshot: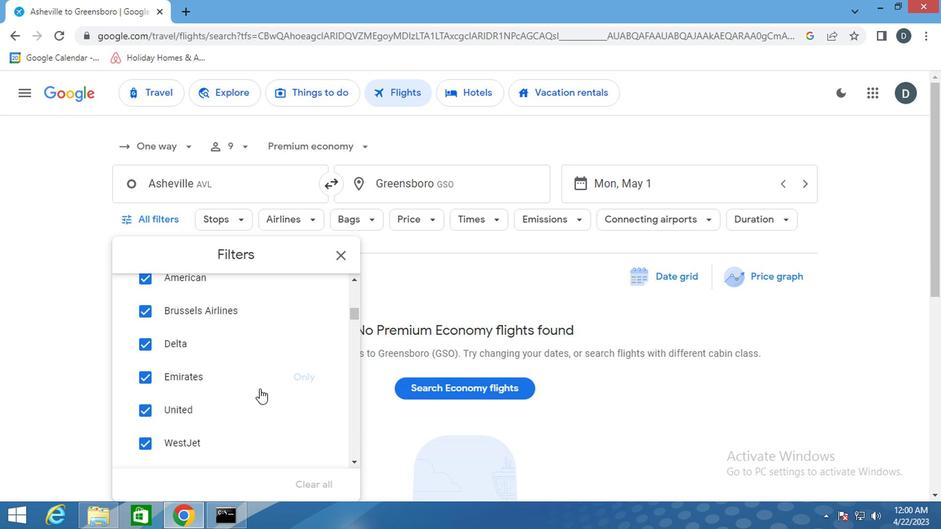 
Action: Mouse scrolled (286, 377) with delta (0, 0)
Screenshot: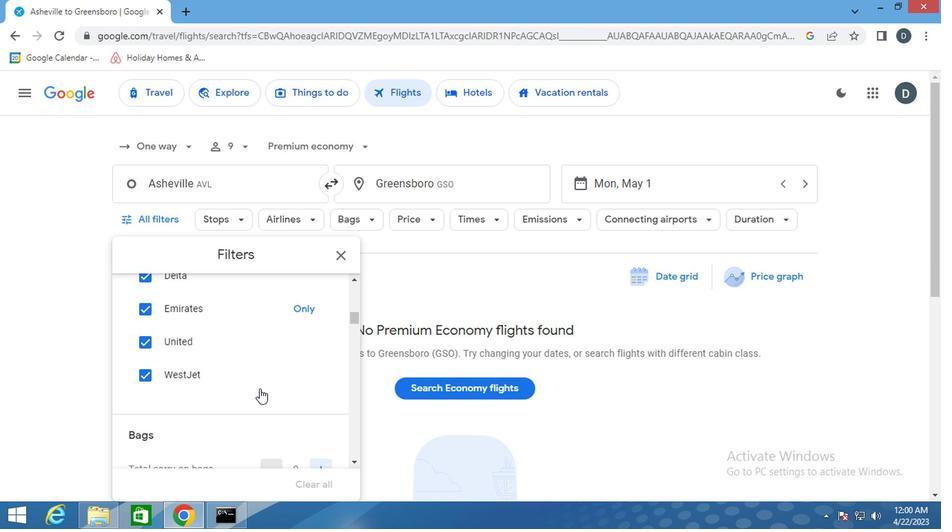 
Action: Mouse scrolled (286, 377) with delta (0, 0)
Screenshot: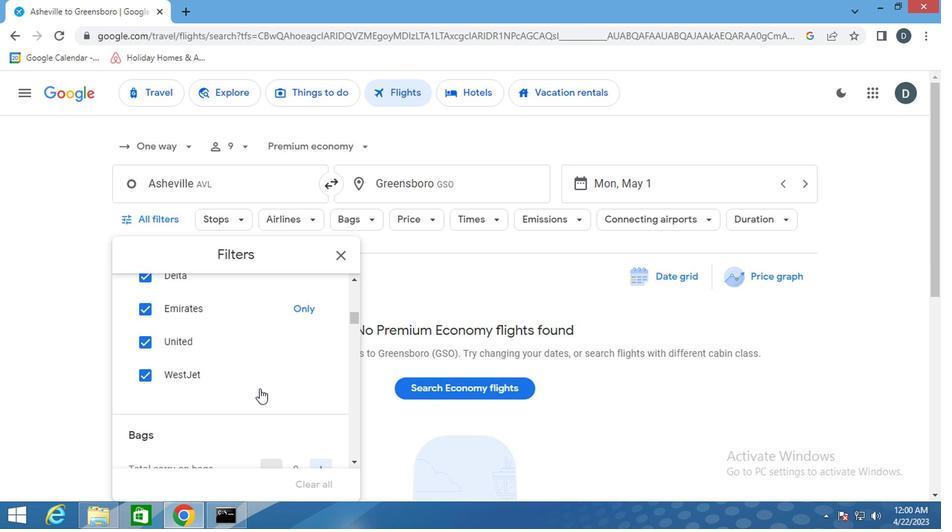 
Action: Mouse moved to (326, 359)
Screenshot: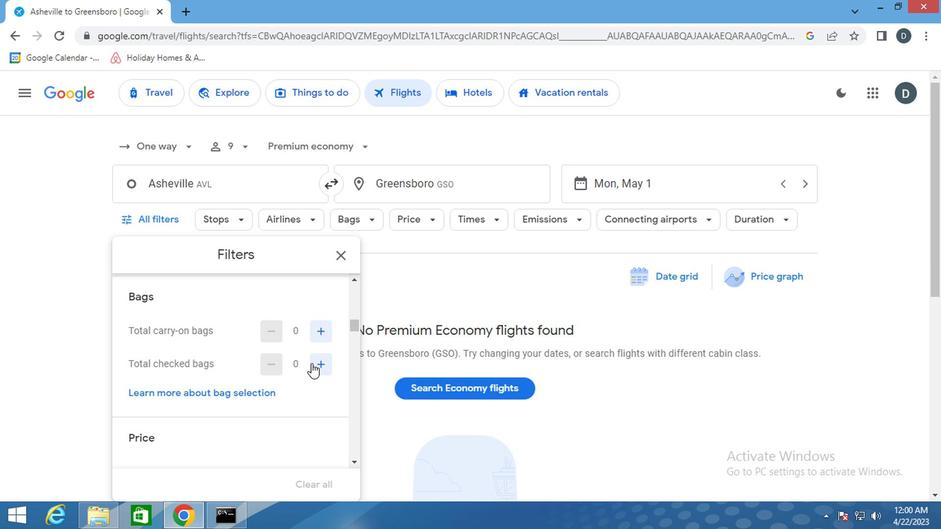 
Action: Mouse pressed left at (326, 359)
Screenshot: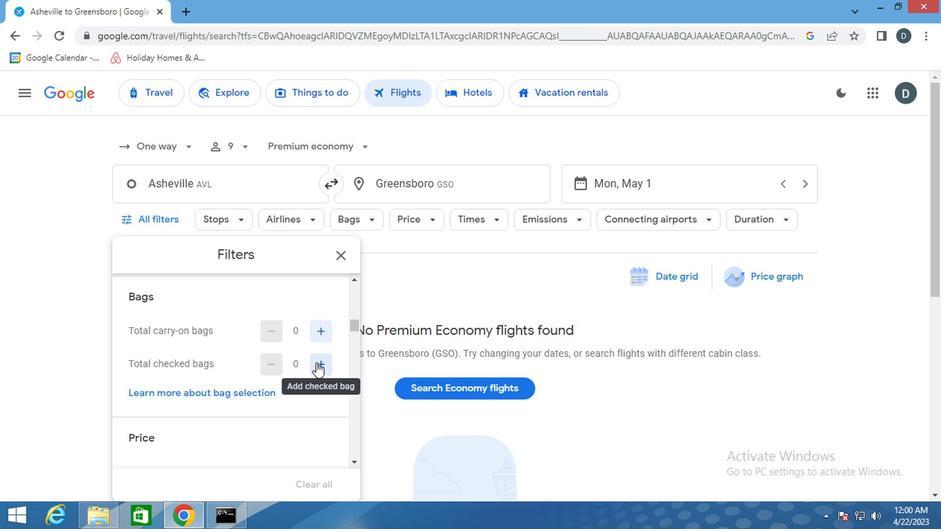 
Action: Mouse pressed left at (326, 359)
Screenshot: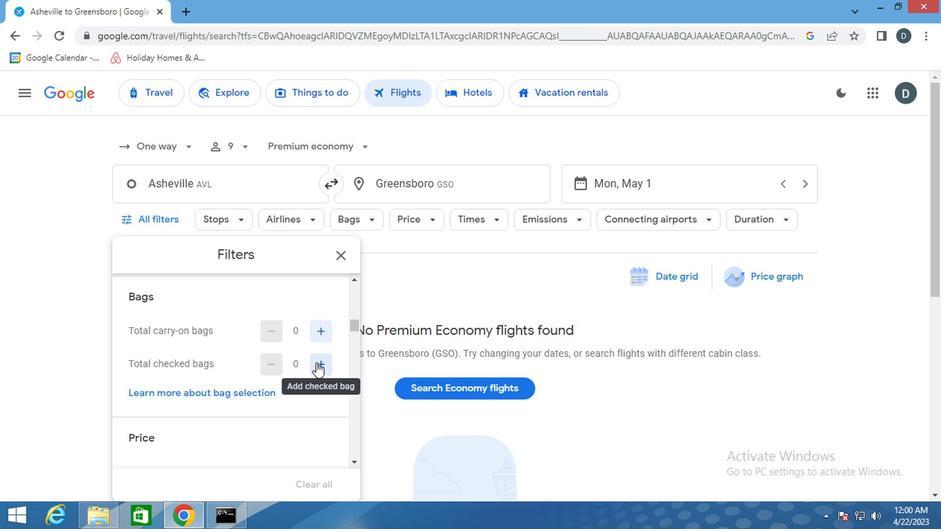 
Action: Mouse moved to (318, 399)
Screenshot: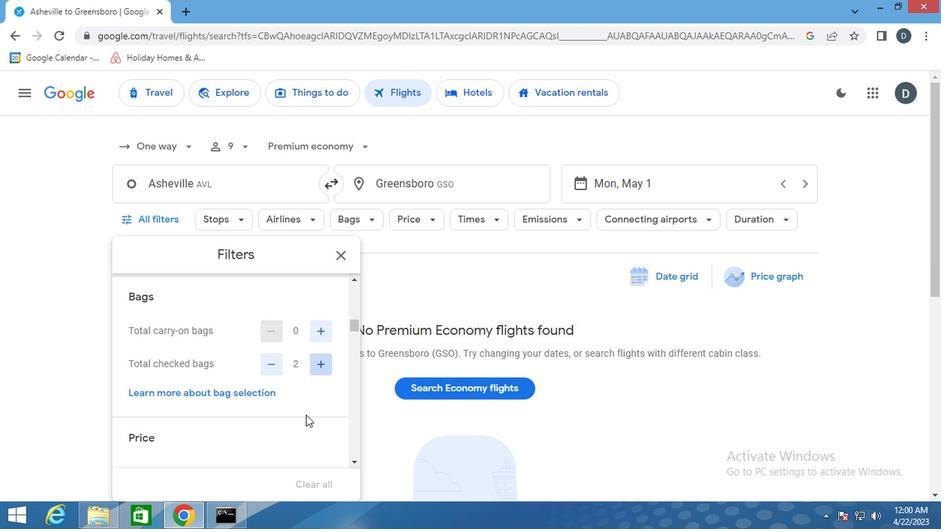 
Action: Mouse scrolled (318, 398) with delta (0, 0)
Screenshot: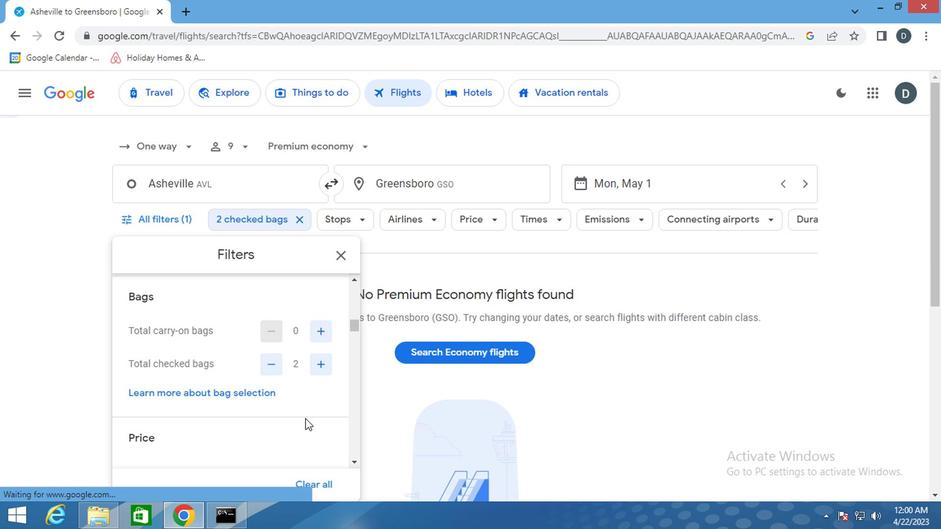 
Action: Mouse scrolled (318, 398) with delta (0, 0)
Screenshot: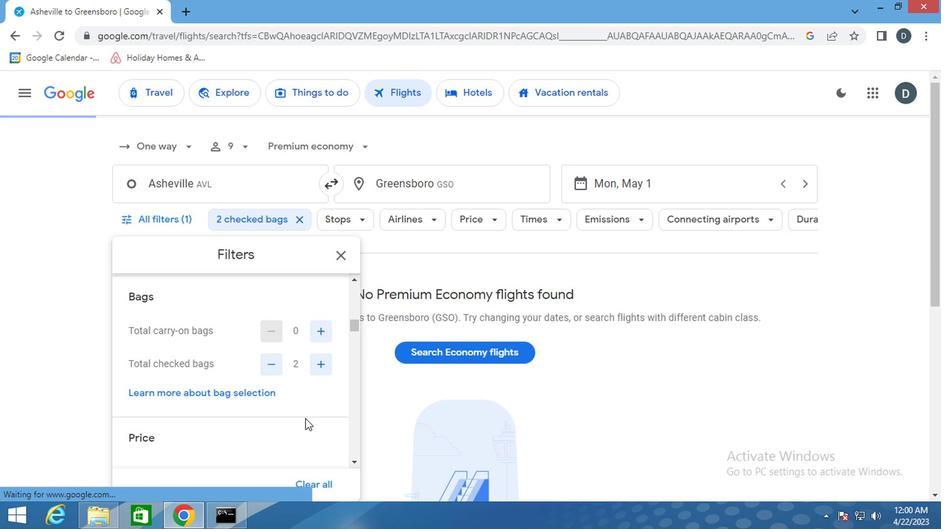 
Action: Mouse moved to (333, 360)
Screenshot: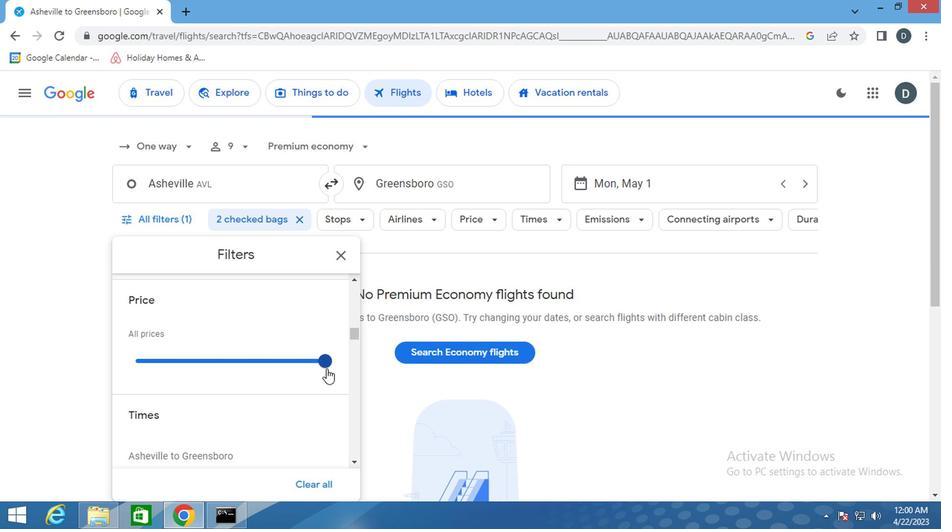 
Action: Mouse pressed left at (333, 360)
Screenshot: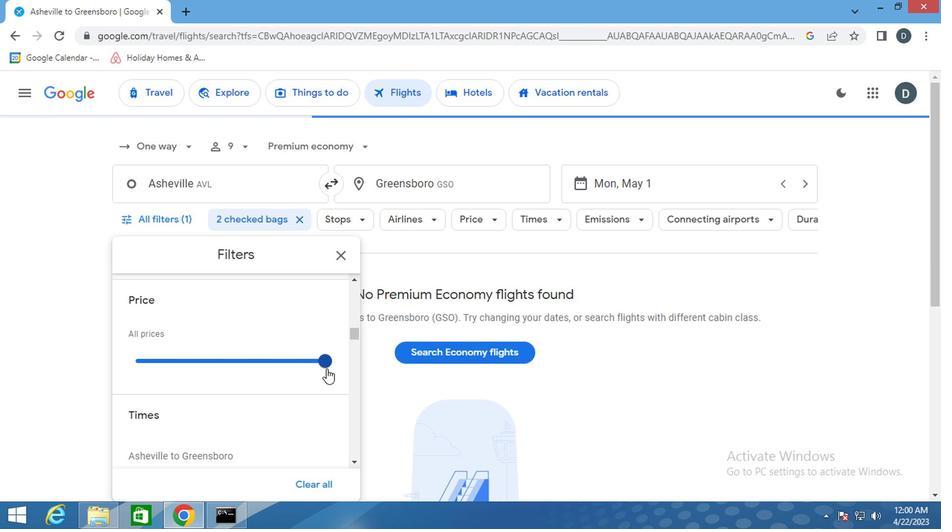 
Action: Mouse moved to (324, 378)
Screenshot: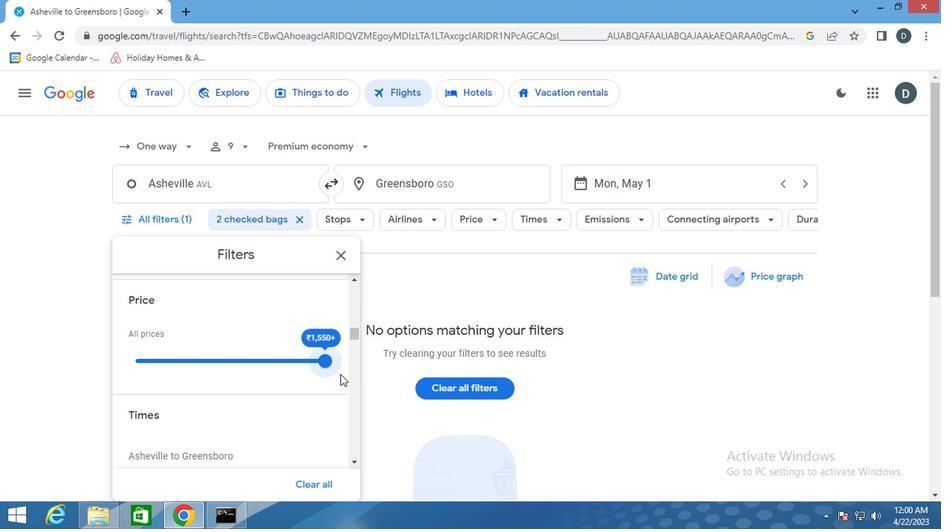 
Action: Mouse scrolled (324, 378) with delta (0, 0)
Screenshot: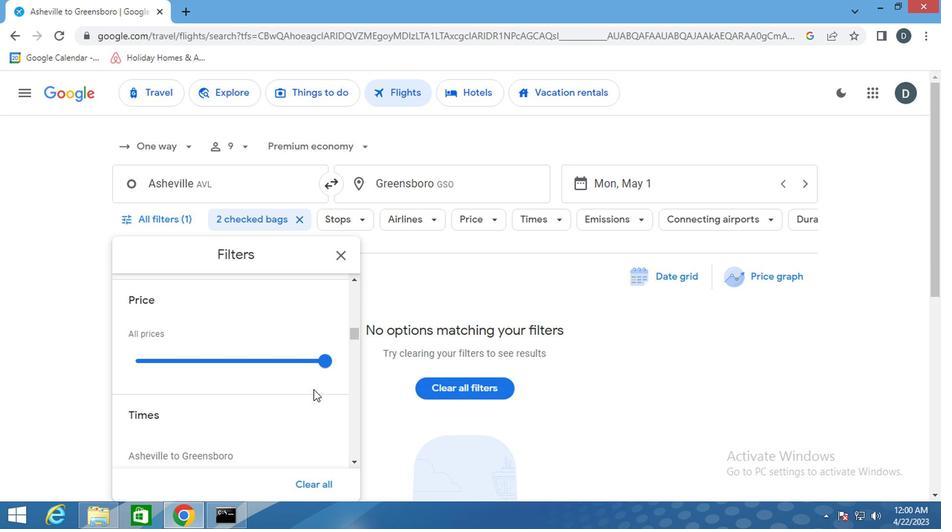 
Action: Mouse scrolled (324, 378) with delta (0, 0)
Screenshot: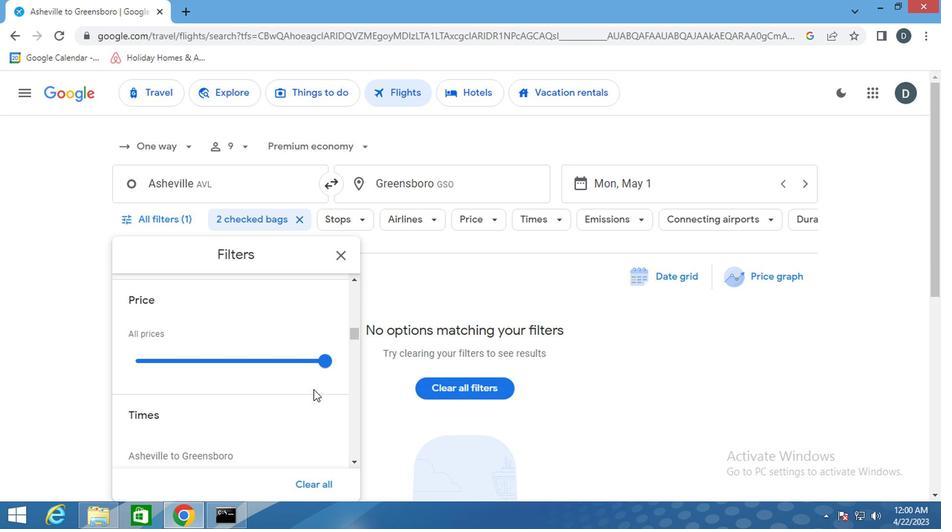 
Action: Mouse scrolled (324, 378) with delta (0, 0)
Screenshot: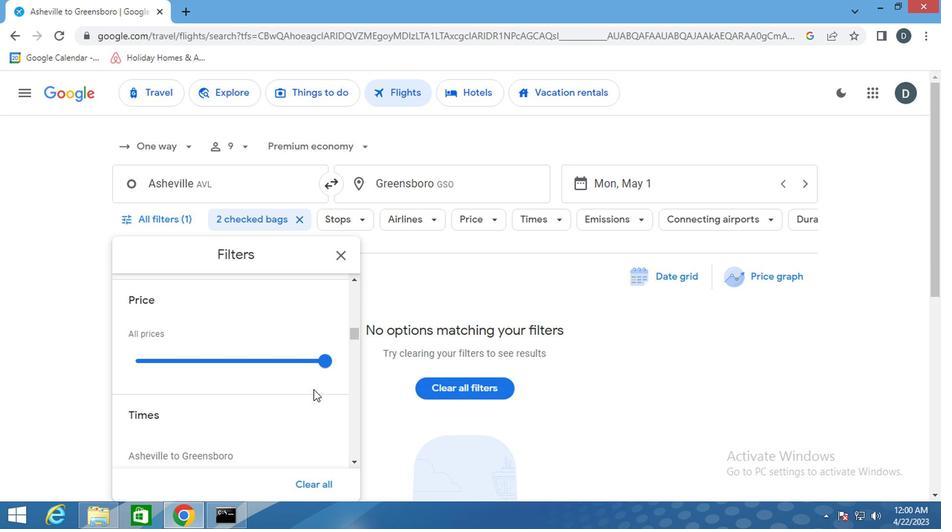 
Action: Mouse moved to (262, 349)
Screenshot: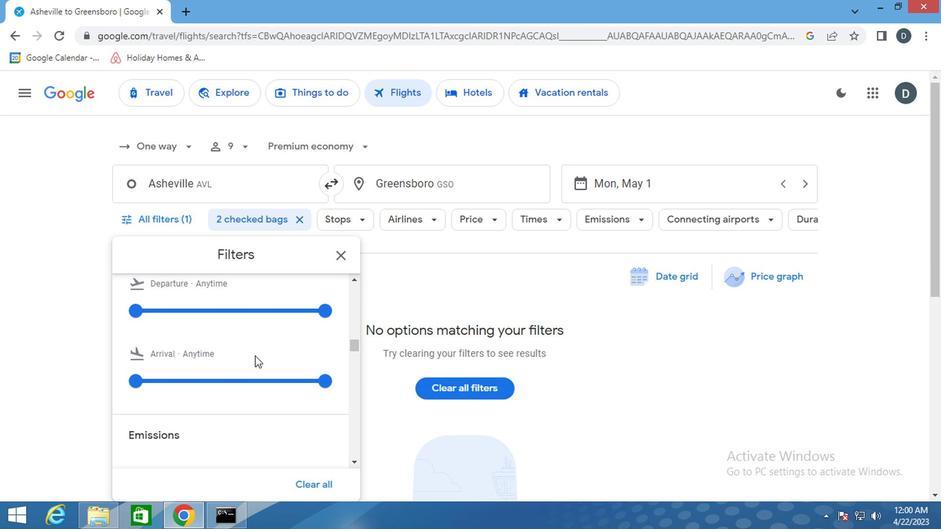 
Action: Mouse scrolled (262, 349) with delta (0, 0)
Screenshot: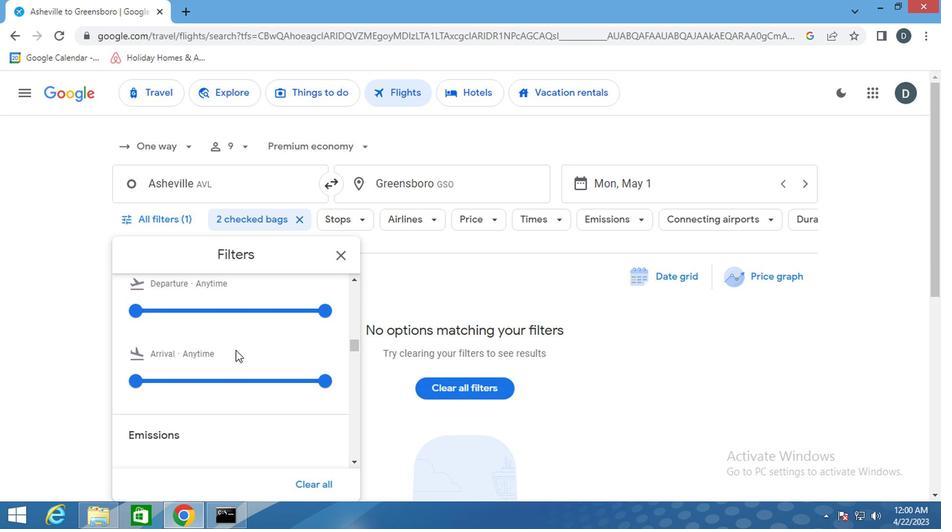 
Action: Mouse moved to (245, 346)
Screenshot: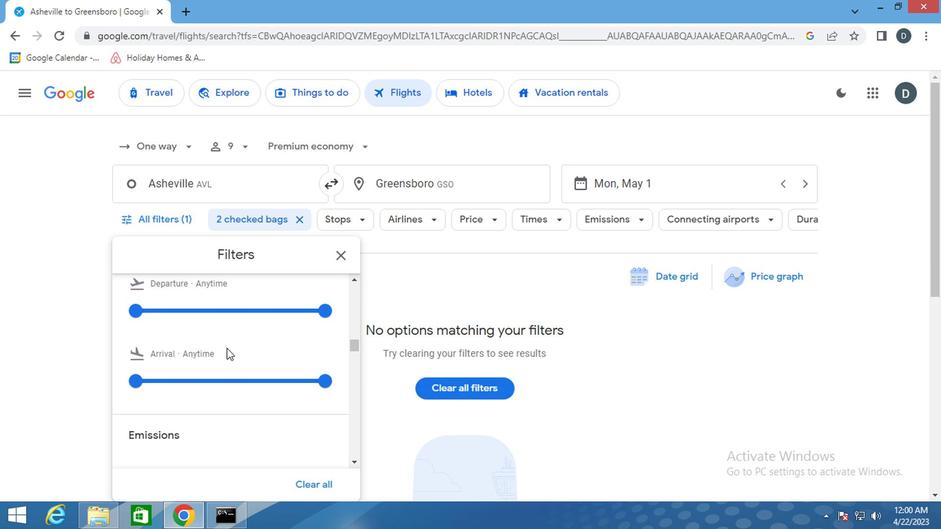 
Action: Mouse scrolled (245, 346) with delta (0, 0)
Screenshot: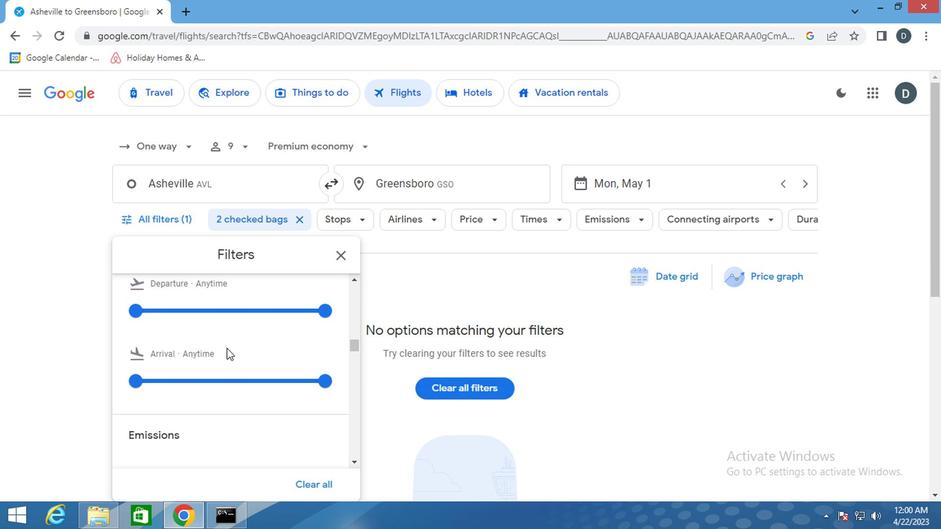 
Action: Mouse moved to (198, 326)
Screenshot: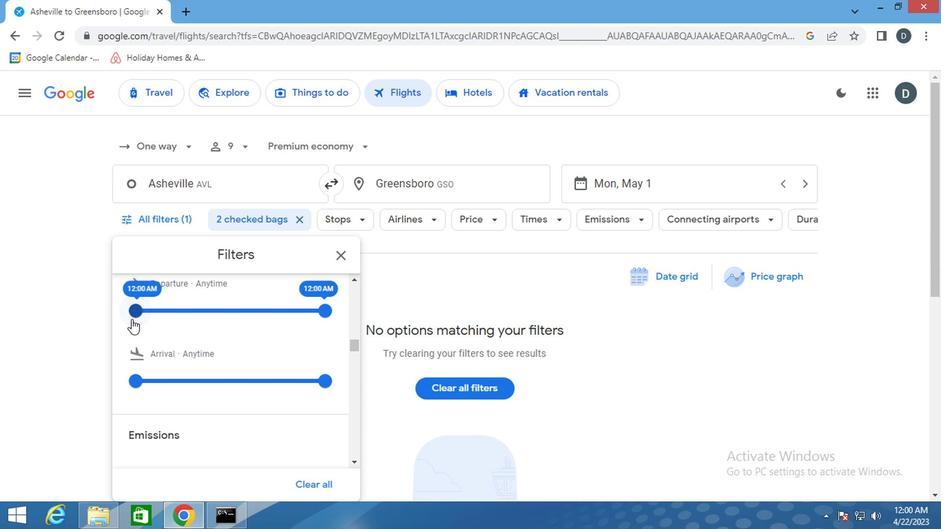 
Action: Mouse pressed left at (198, 326)
Screenshot: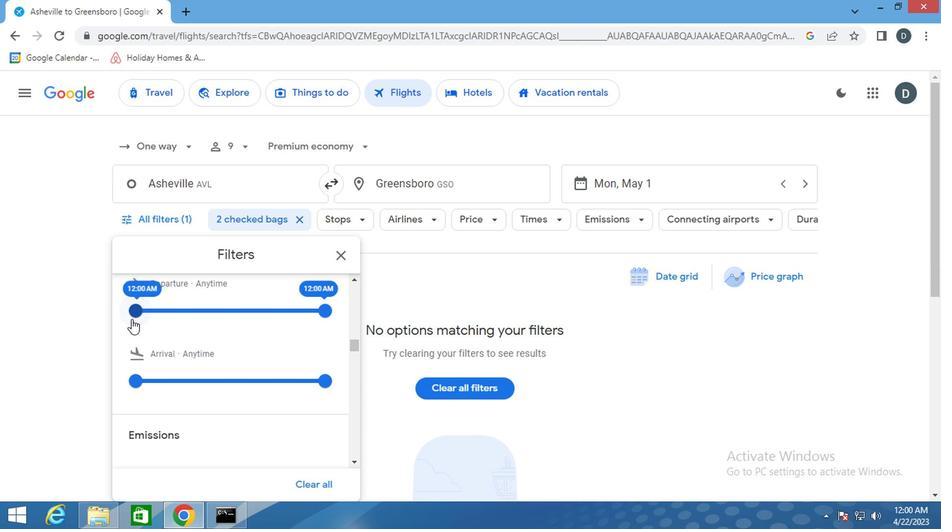 
Action: Mouse moved to (330, 322)
Screenshot: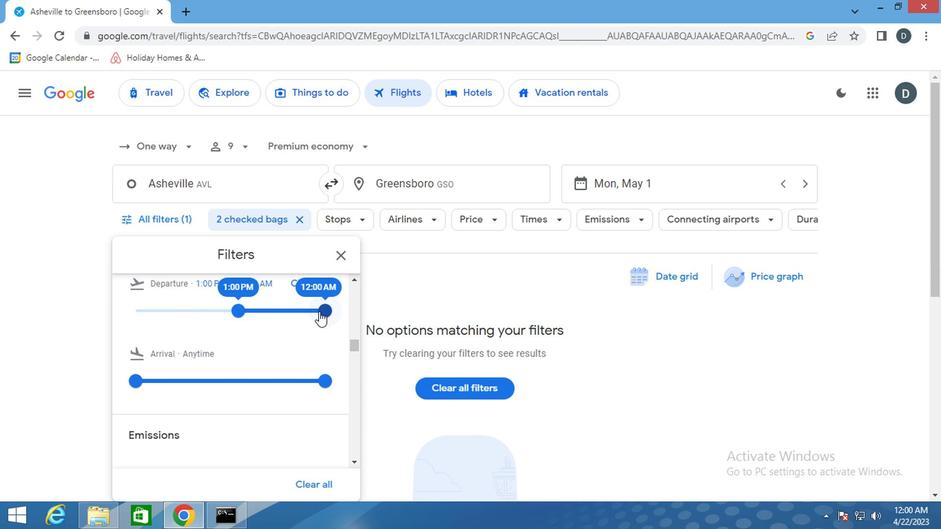
Action: Mouse pressed left at (330, 322)
Screenshot: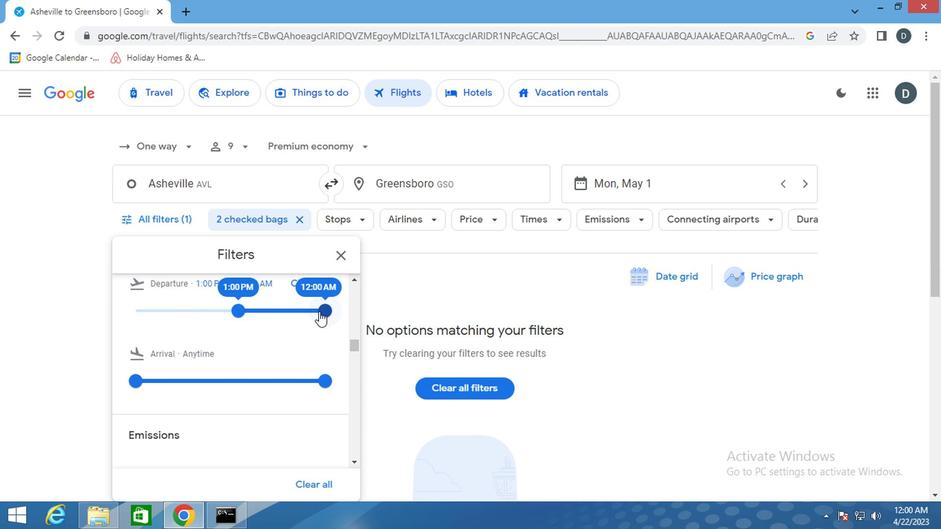 
Action: Mouse moved to (321, 359)
Screenshot: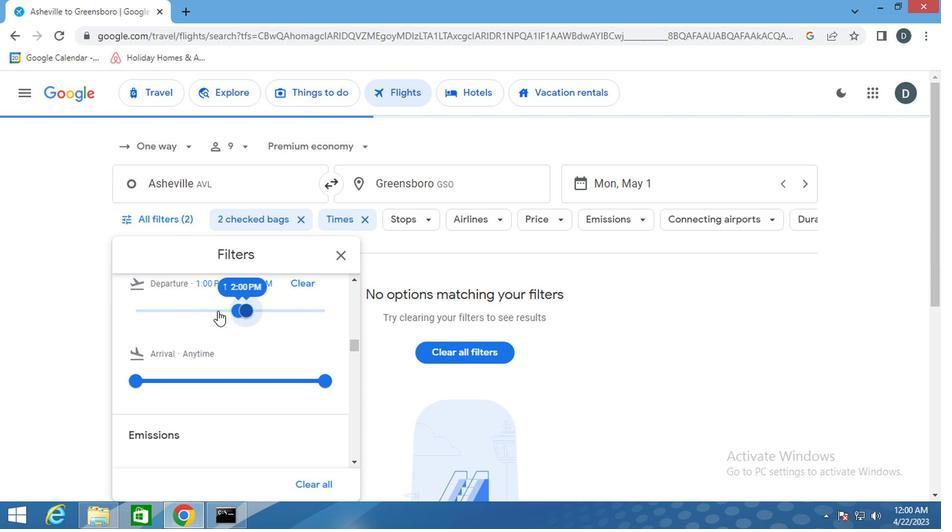 
Action: Mouse scrolled (321, 358) with delta (0, 0)
Screenshot: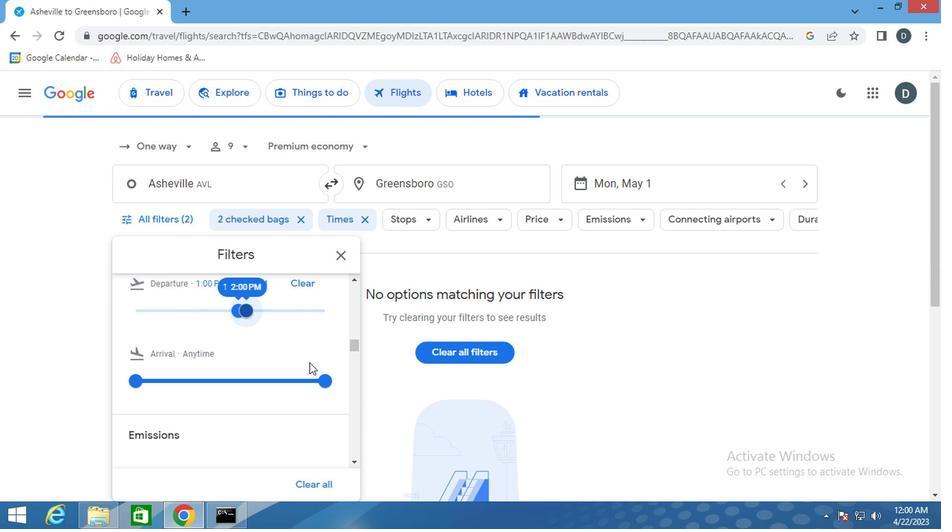 
Action: Mouse scrolled (321, 358) with delta (0, 0)
Screenshot: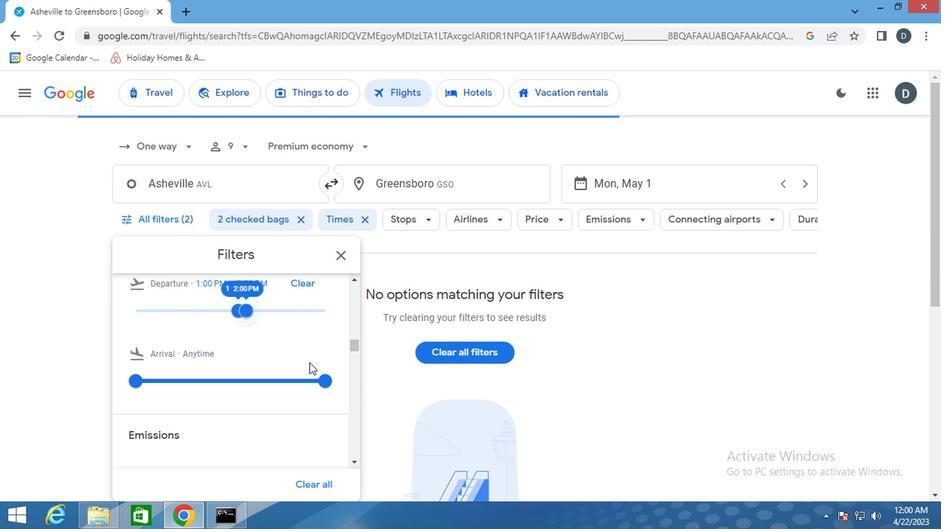 
Action: Mouse scrolled (321, 358) with delta (0, 0)
Screenshot: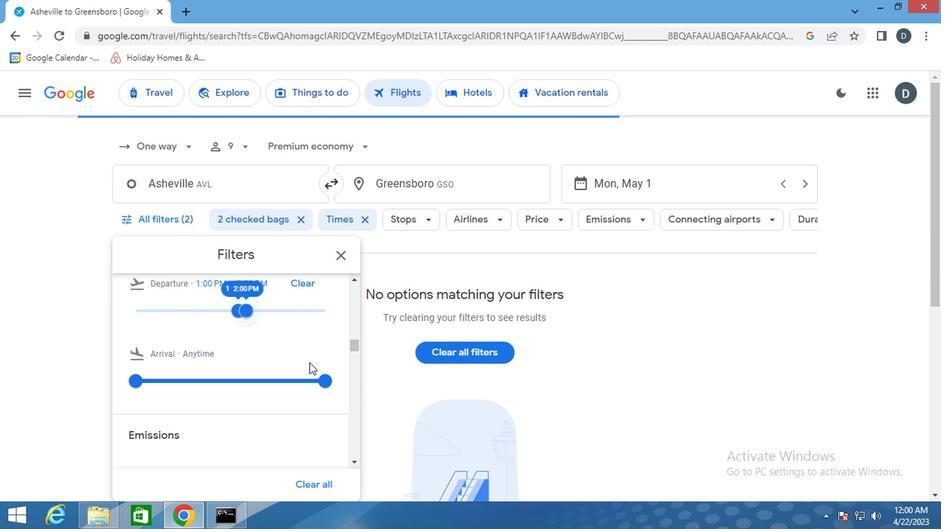 
Action: Mouse scrolled (321, 358) with delta (0, 0)
Screenshot: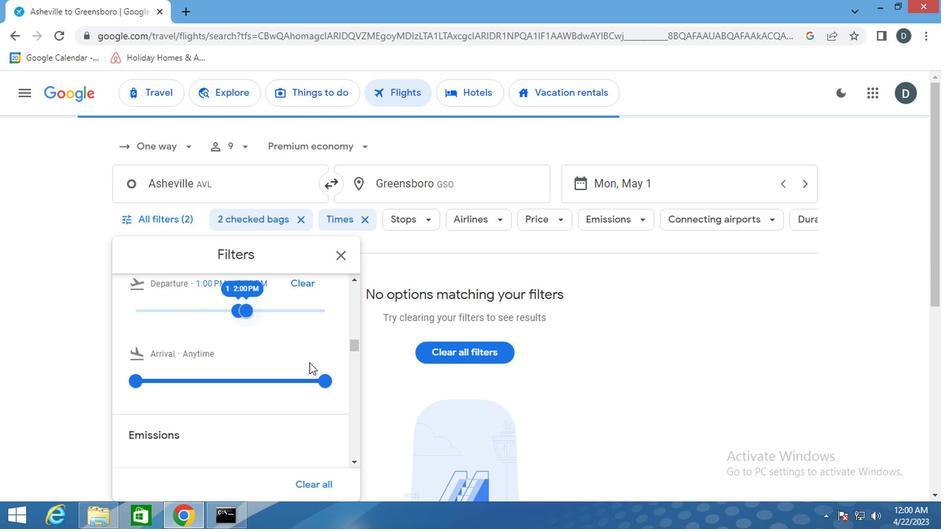 
Action: Mouse scrolled (321, 358) with delta (0, 0)
Screenshot: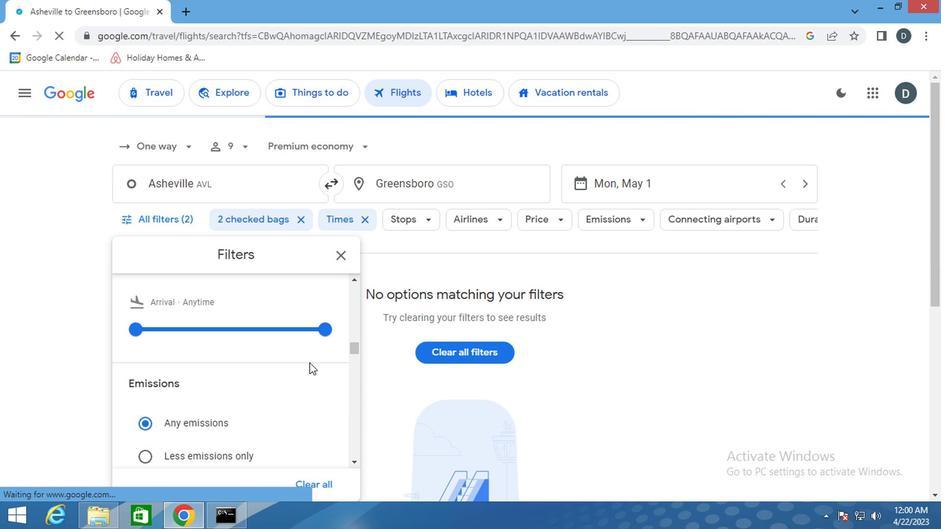 
Action: Mouse scrolled (321, 358) with delta (0, 0)
Screenshot: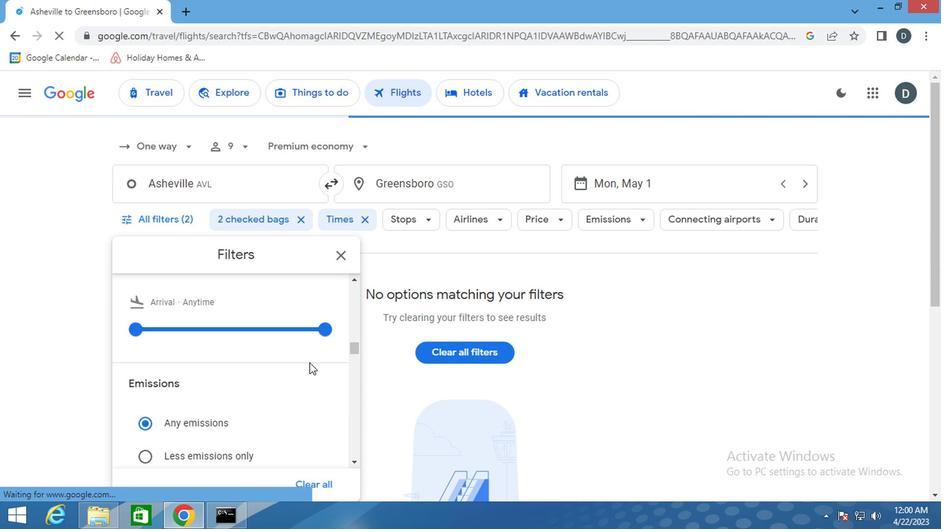 
Action: Mouse scrolled (321, 358) with delta (0, 0)
Screenshot: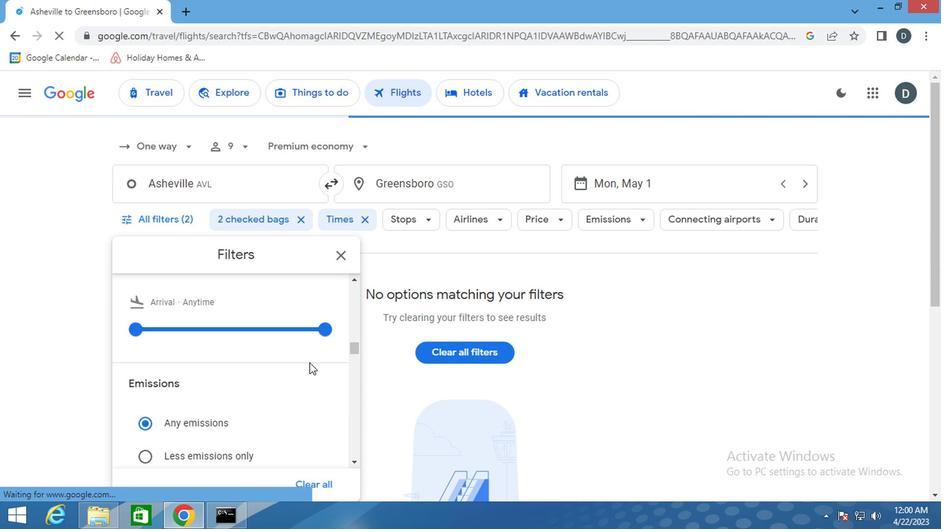 
Action: Mouse scrolled (321, 358) with delta (0, 0)
Screenshot: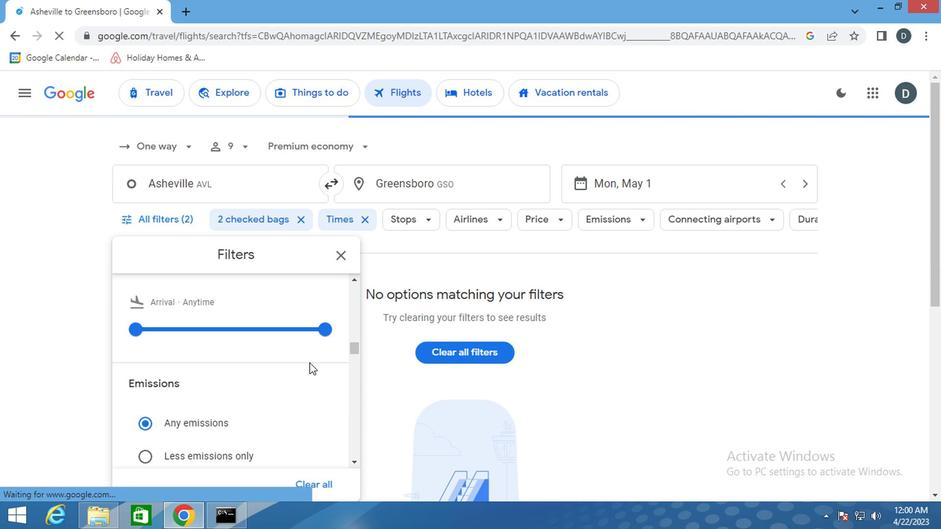 
Action: Mouse scrolled (321, 358) with delta (0, 0)
Screenshot: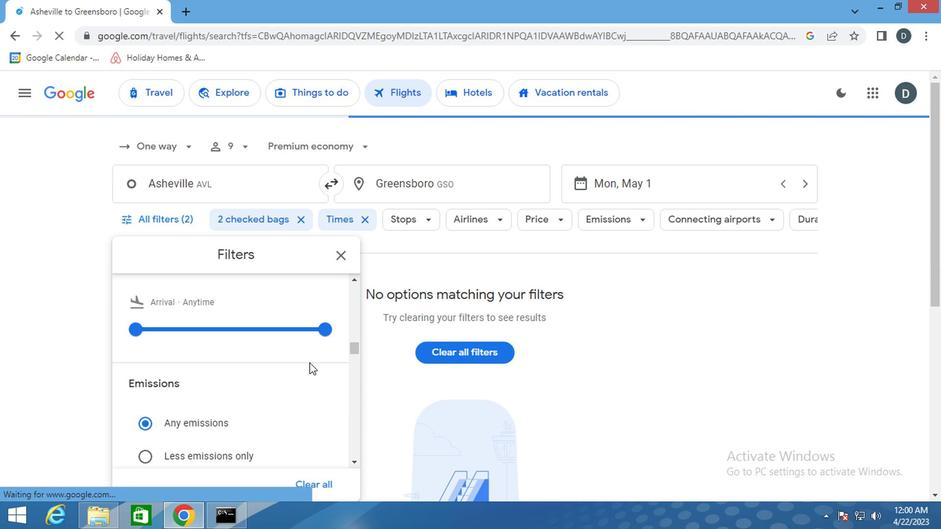 
Action: Mouse scrolled (321, 358) with delta (0, 0)
Screenshot: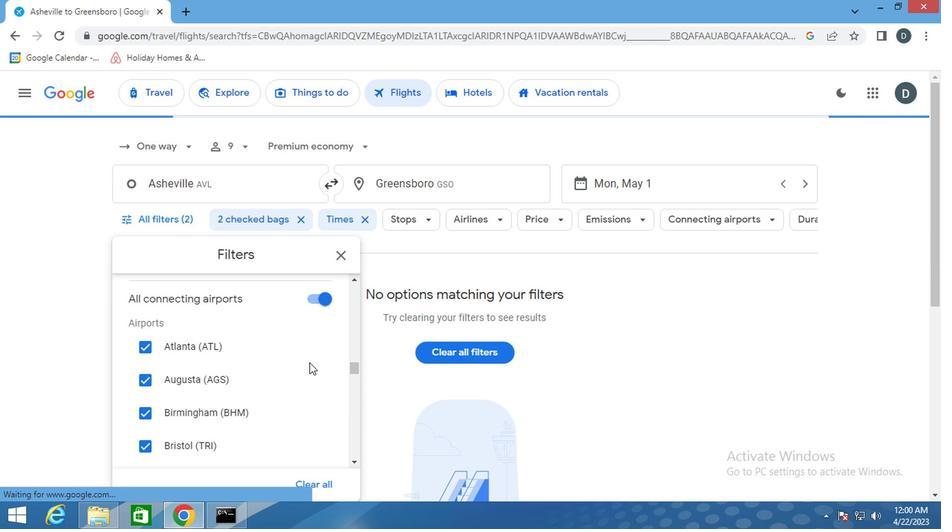 
Action: Mouse scrolled (321, 358) with delta (0, 0)
Screenshot: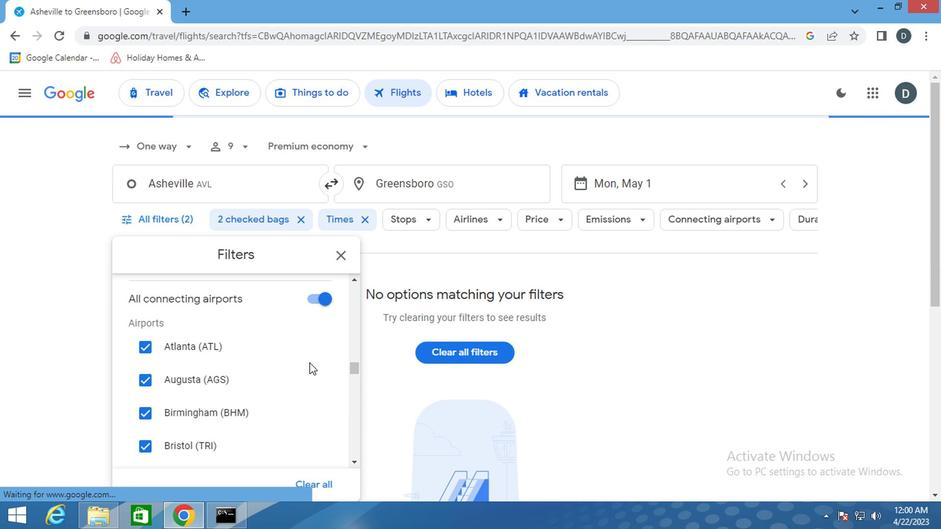 
Action: Mouse scrolled (321, 358) with delta (0, 0)
Screenshot: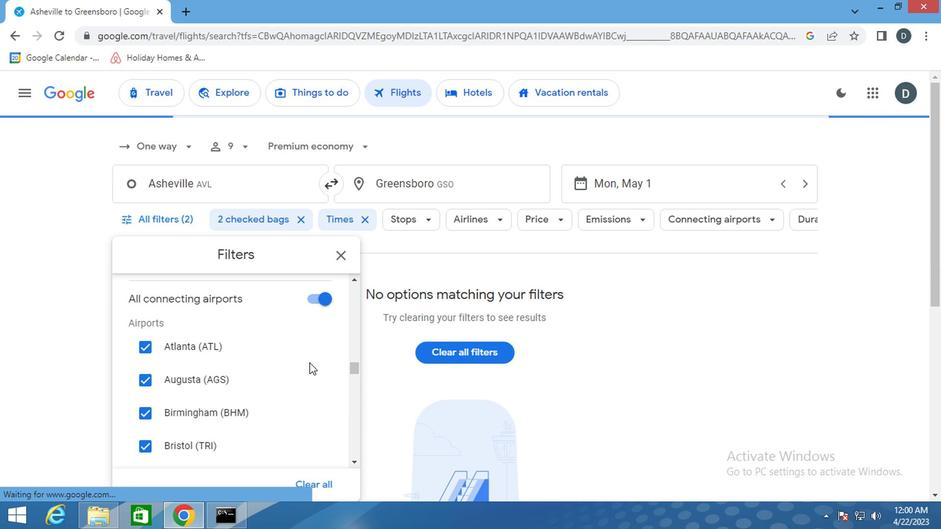 
Action: Mouse scrolled (321, 358) with delta (0, 0)
Screenshot: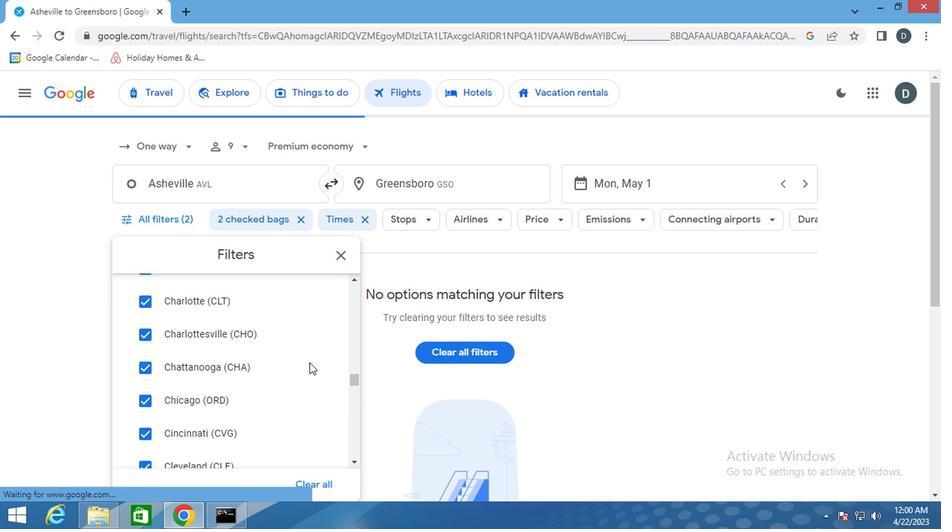 
Action: Mouse scrolled (321, 358) with delta (0, 0)
Screenshot: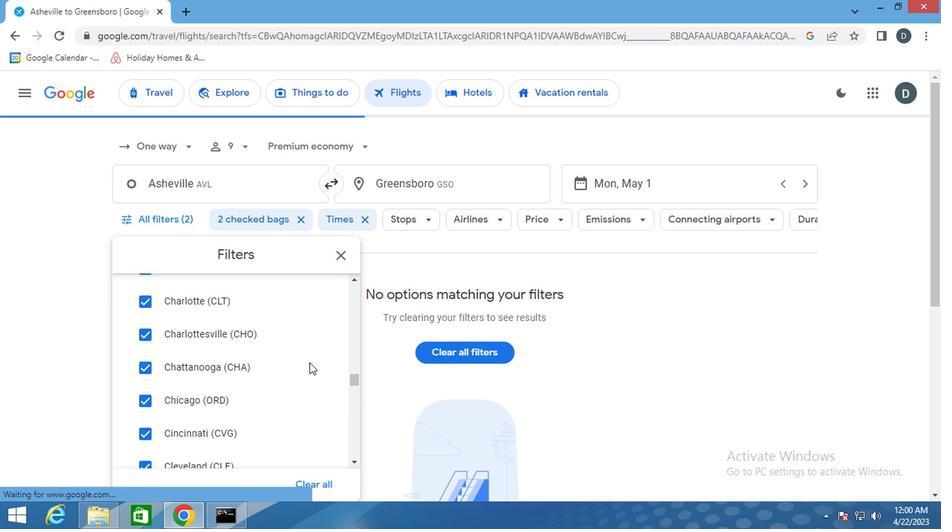 
Action: Mouse scrolled (321, 358) with delta (0, 0)
Screenshot: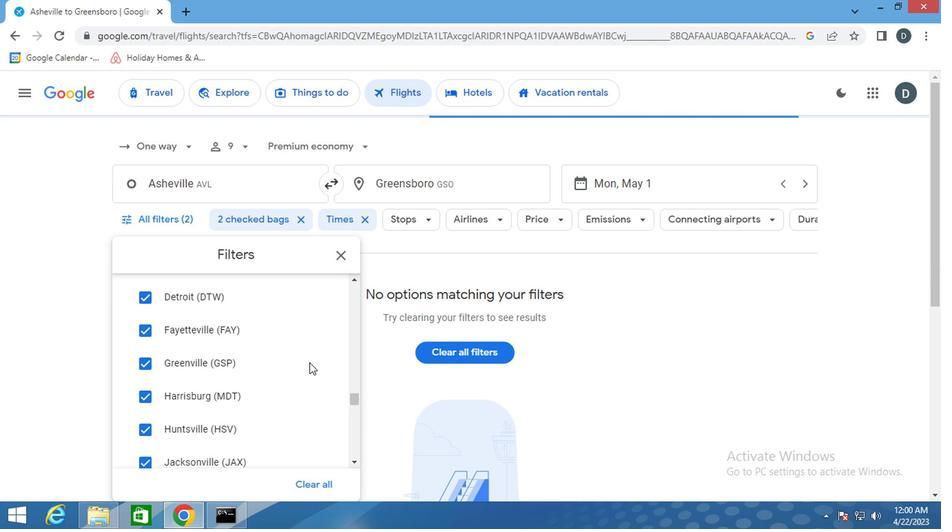 
Action: Mouse scrolled (321, 358) with delta (0, 0)
Screenshot: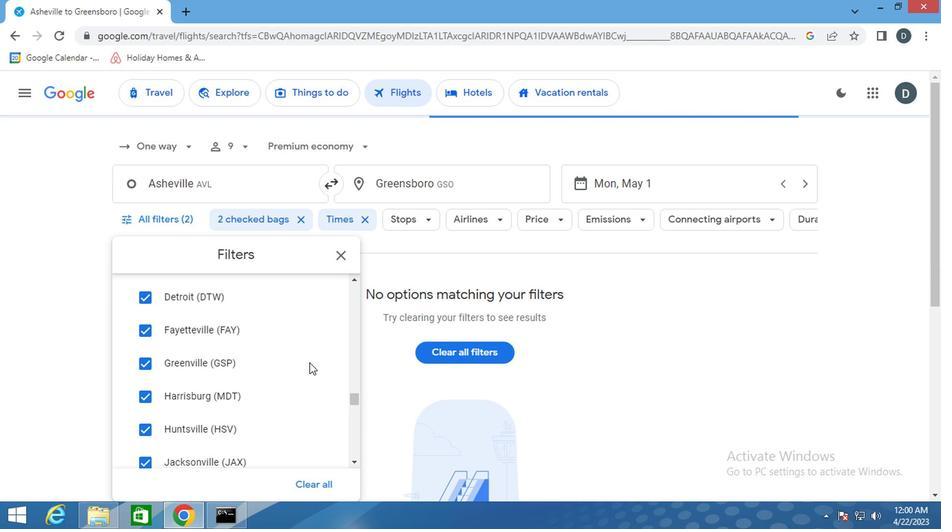 
Action: Mouse scrolled (321, 358) with delta (0, 0)
Screenshot: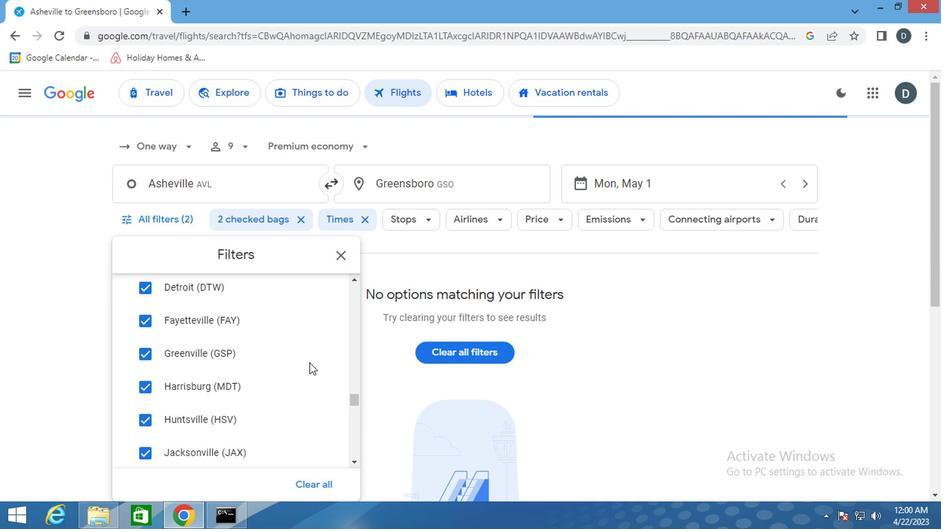 
Action: Mouse scrolled (321, 358) with delta (0, 0)
Screenshot: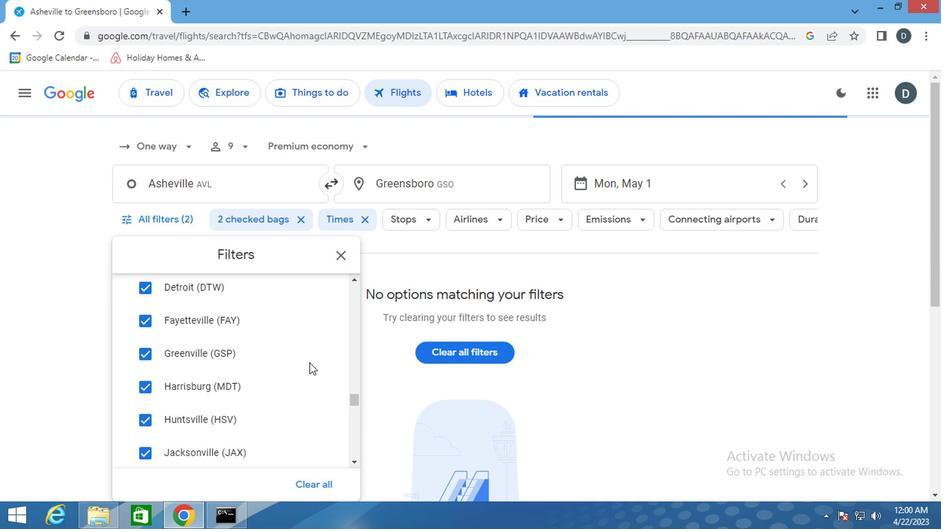 
Action: Mouse scrolled (321, 358) with delta (0, 0)
Screenshot: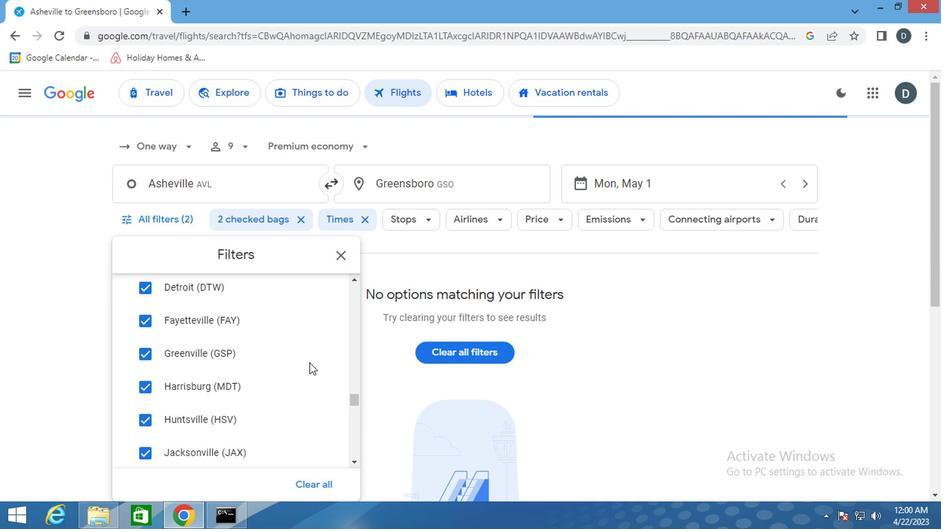 
Action: Mouse scrolled (321, 358) with delta (0, 0)
Screenshot: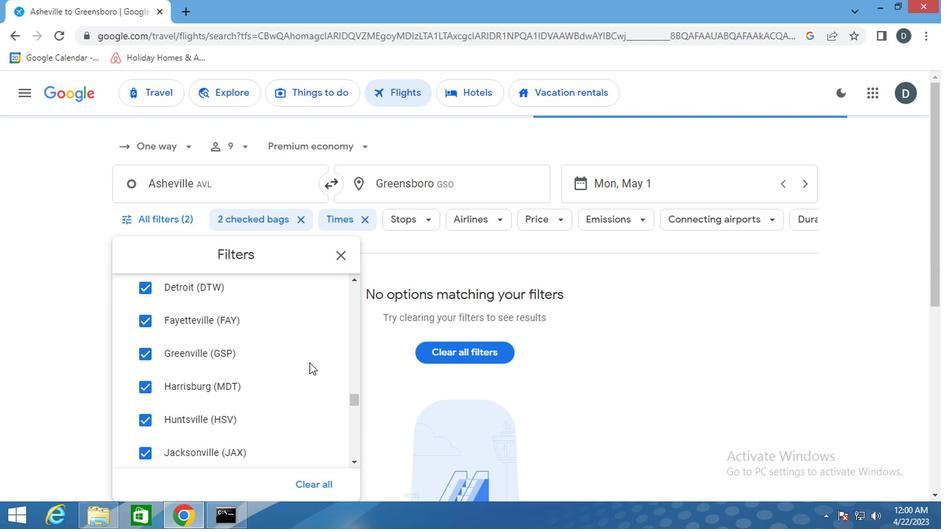 
Action: Mouse scrolled (321, 358) with delta (0, 0)
Screenshot: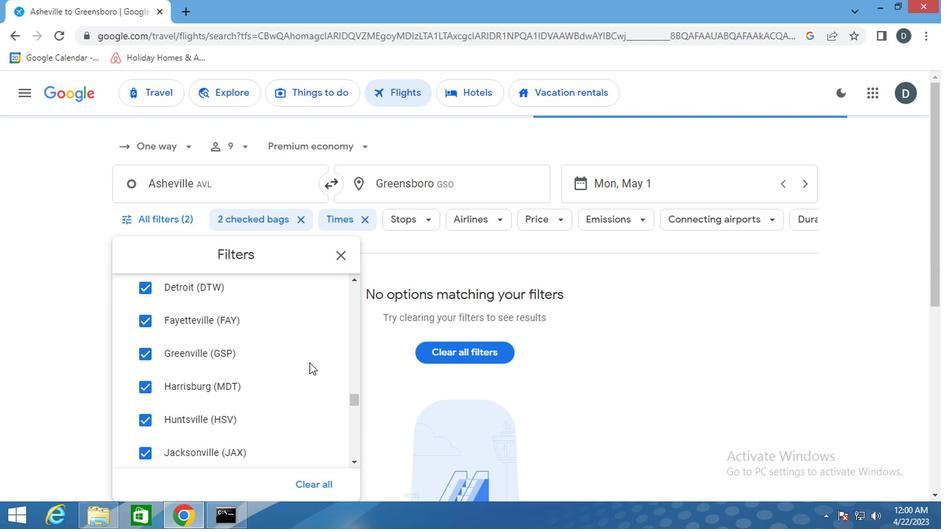 
Action: Mouse scrolled (321, 358) with delta (0, 0)
Screenshot: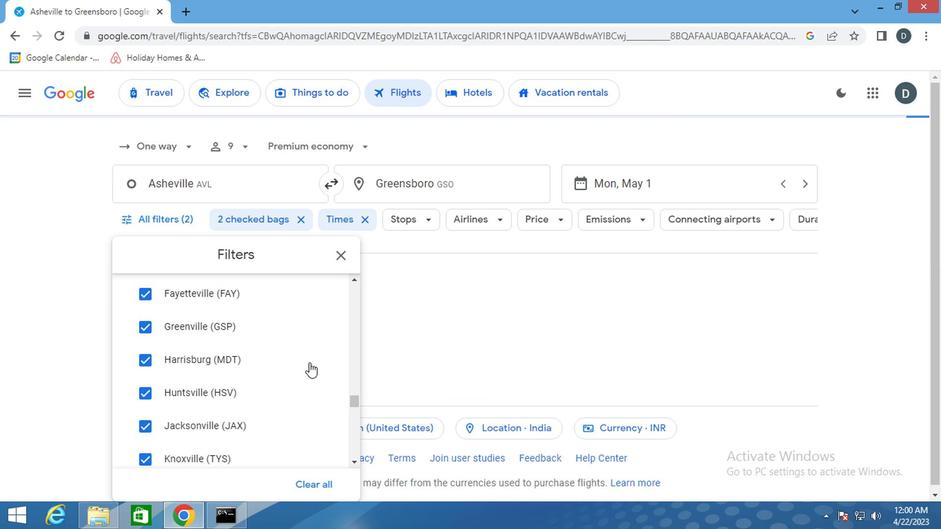 
Action: Mouse scrolled (321, 358) with delta (0, 0)
Screenshot: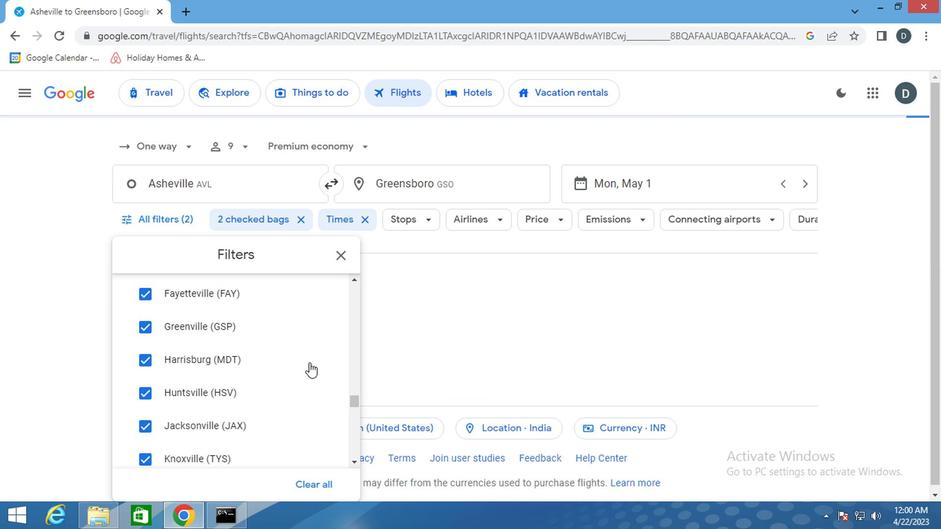 
Action: Mouse scrolled (321, 358) with delta (0, 0)
Screenshot: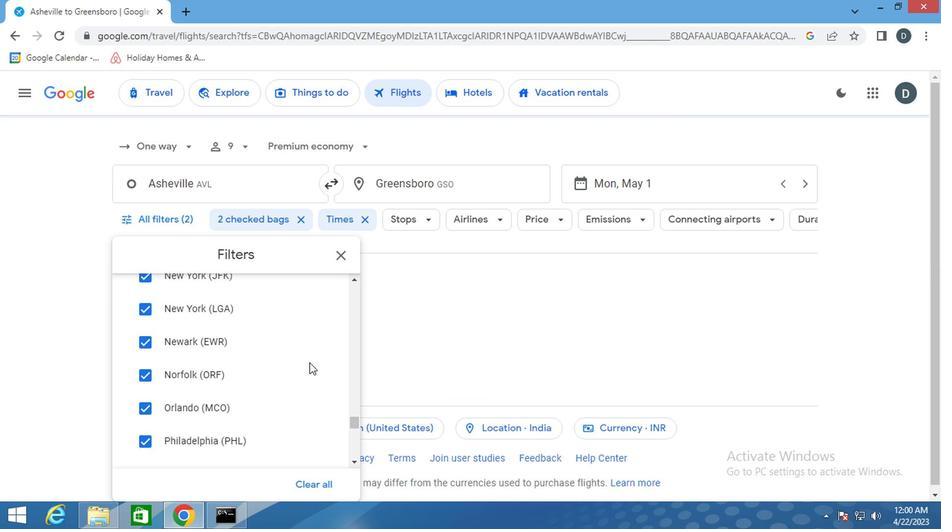 
Action: Mouse scrolled (321, 358) with delta (0, 0)
Screenshot: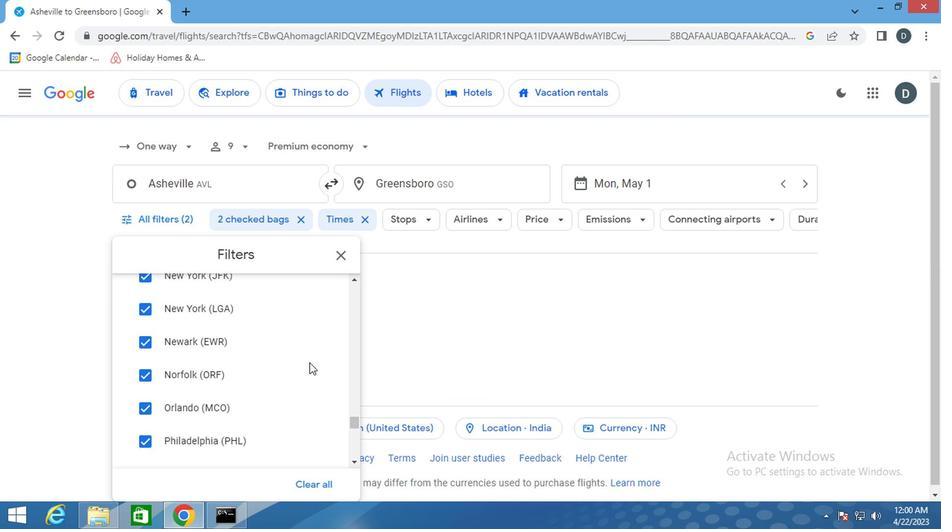 
Action: Mouse scrolled (321, 358) with delta (0, 0)
Screenshot: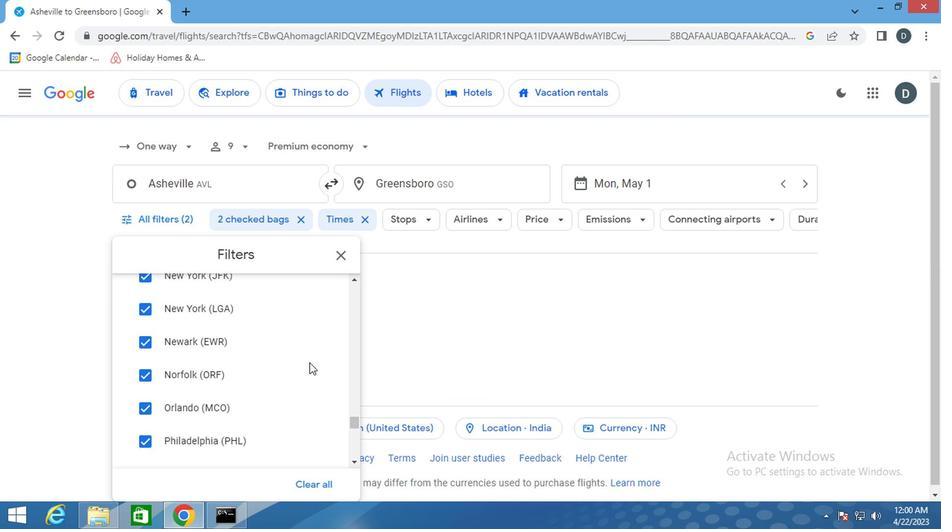 
Action: Mouse scrolled (321, 358) with delta (0, 0)
Screenshot: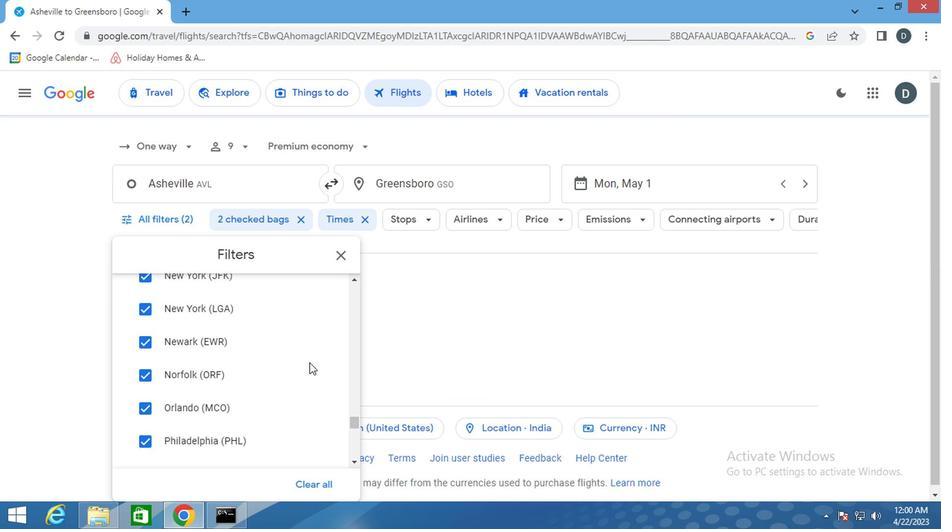 
Action: Mouse scrolled (321, 358) with delta (0, 0)
Screenshot: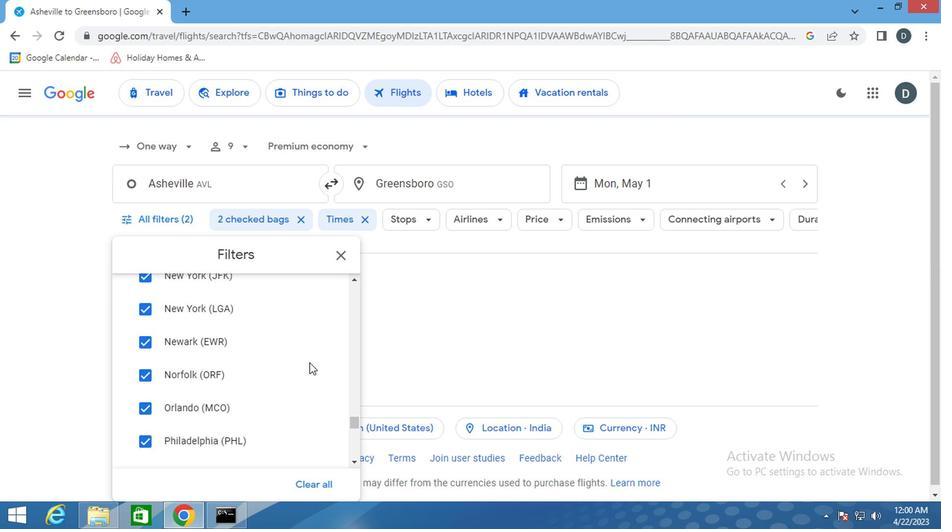 
Action: Mouse scrolled (321, 358) with delta (0, 0)
Screenshot: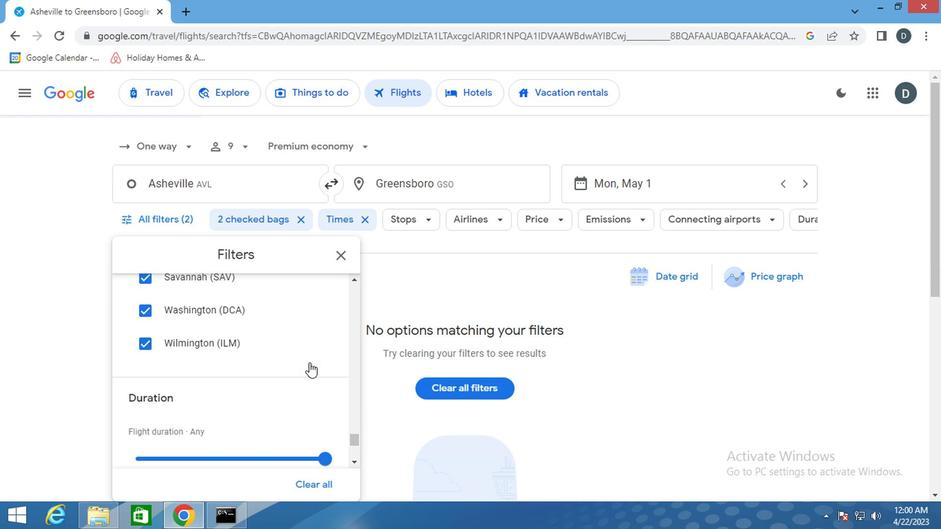 
Action: Mouse scrolled (321, 358) with delta (0, 0)
Screenshot: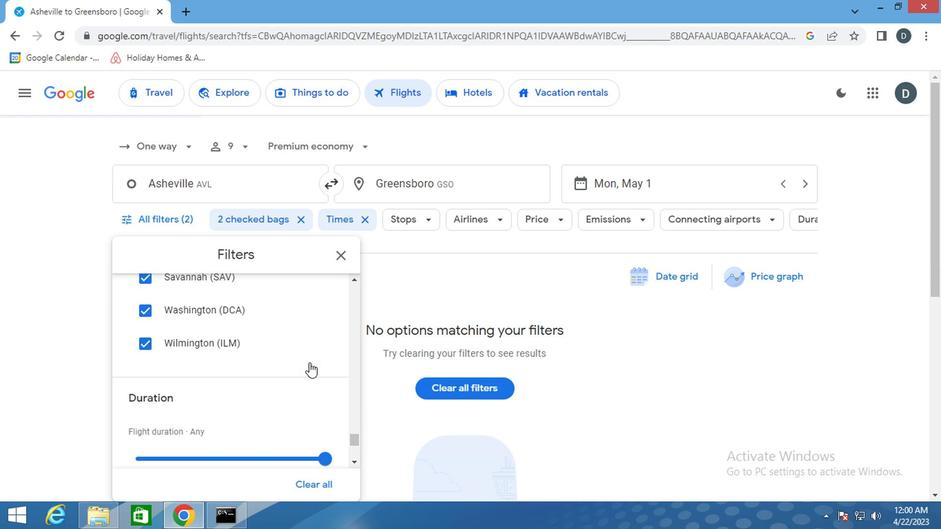
Action: Mouse scrolled (321, 358) with delta (0, 0)
Screenshot: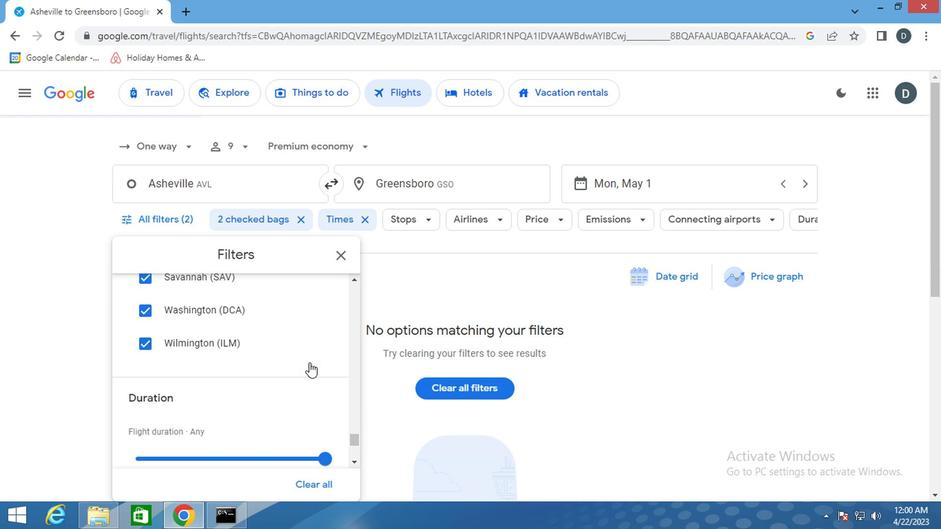 
Action: Mouse scrolled (321, 358) with delta (0, 0)
Screenshot: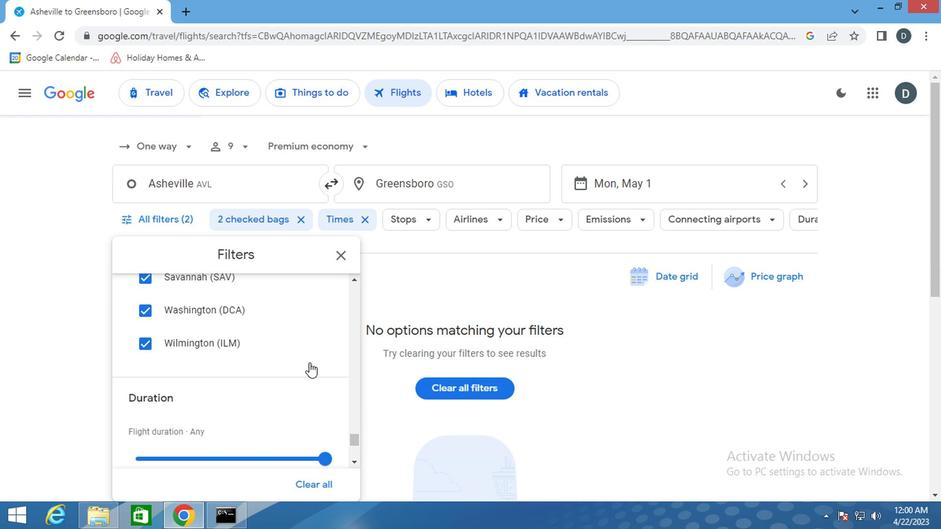 
Action: Mouse scrolled (321, 358) with delta (0, 0)
Screenshot: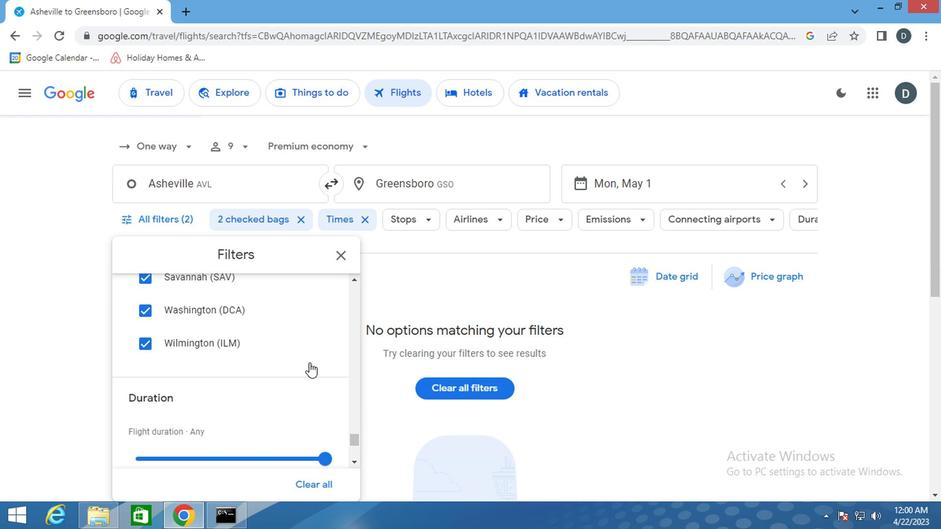 
Action: Mouse scrolled (321, 358) with delta (0, 0)
Screenshot: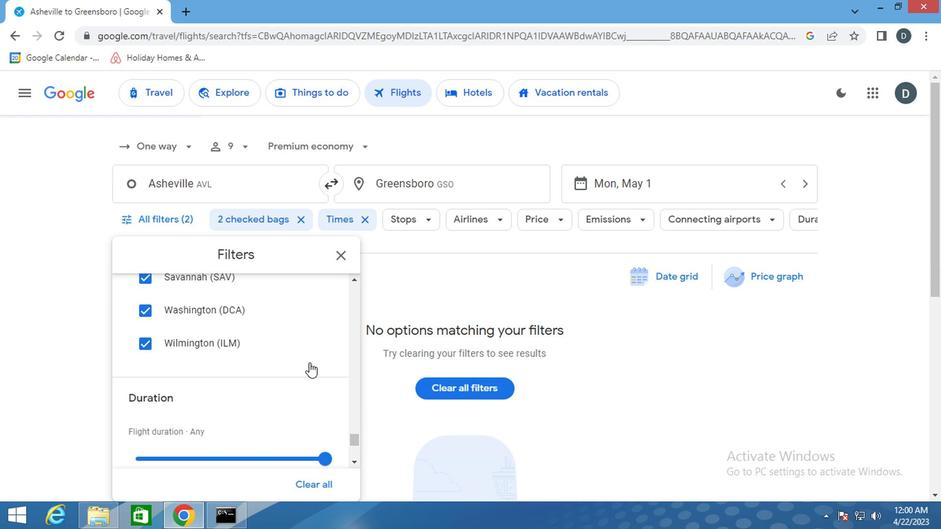 
Action: Mouse moved to (342, 284)
Screenshot: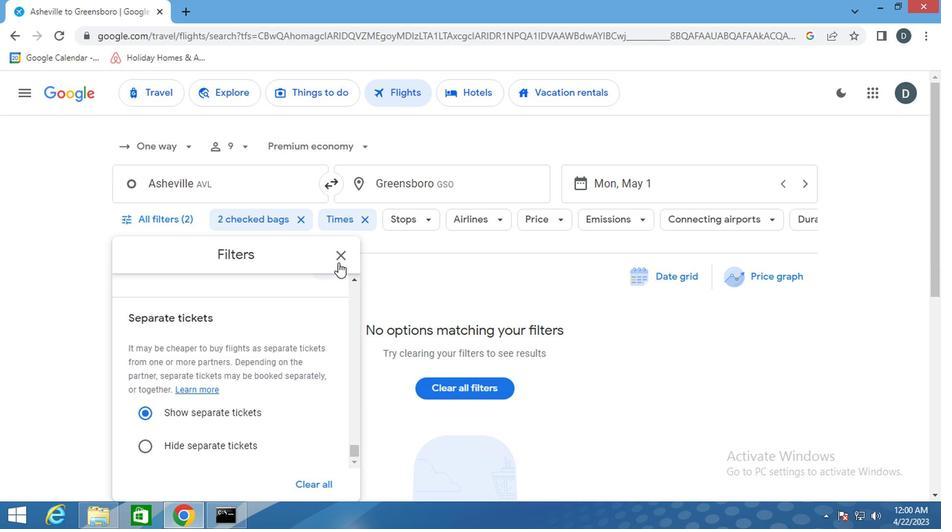 
Action: Mouse pressed left at (342, 284)
Screenshot: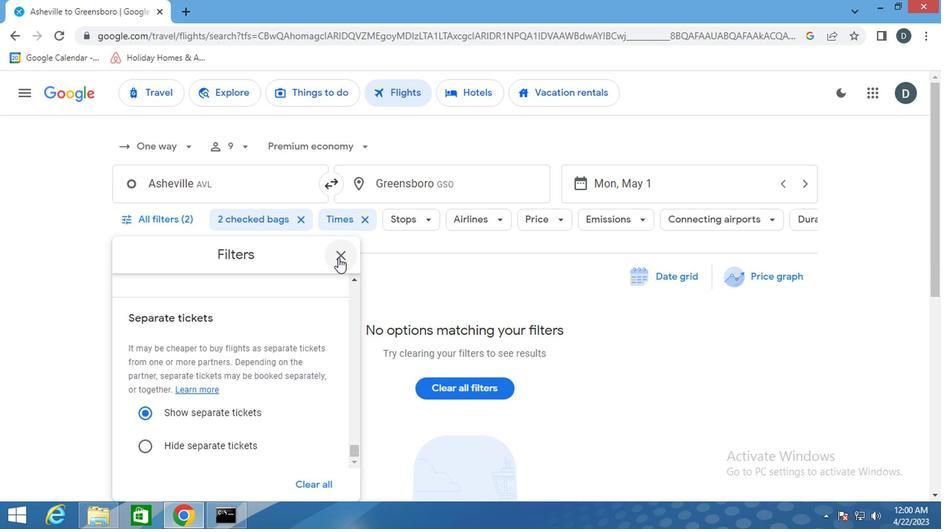
